 Task: Search one way flight ticket for 3 adults, 3 children in business from Alpena: Alpena County Regional Airport to Rockford: Chicago Rockford International Airport(was Northwest Chicagoland Regional Airport At Rockford) on 5-1-2023. Choice of flights is Westjet. Number of bags: 1 carry on bag and 3 checked bags. Price is upto 89000. Outbound departure time preference is 21:45.
Action: Mouse moved to (250, 343)
Screenshot: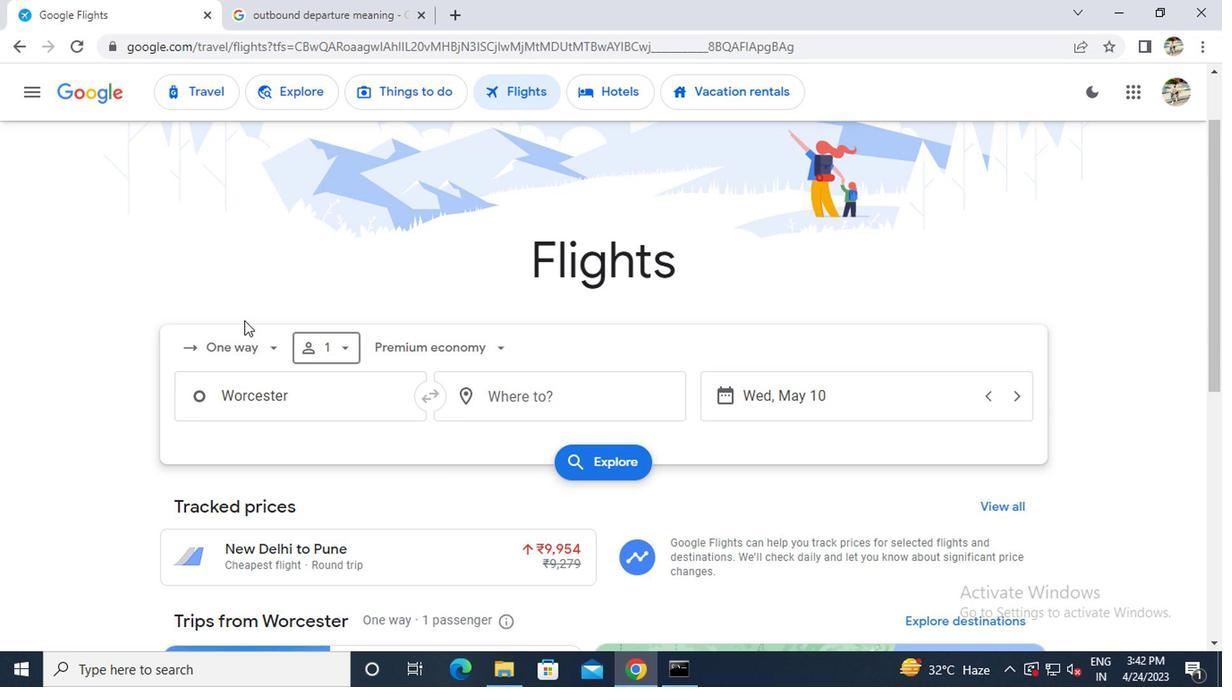 
Action: Mouse pressed left at (250, 343)
Screenshot: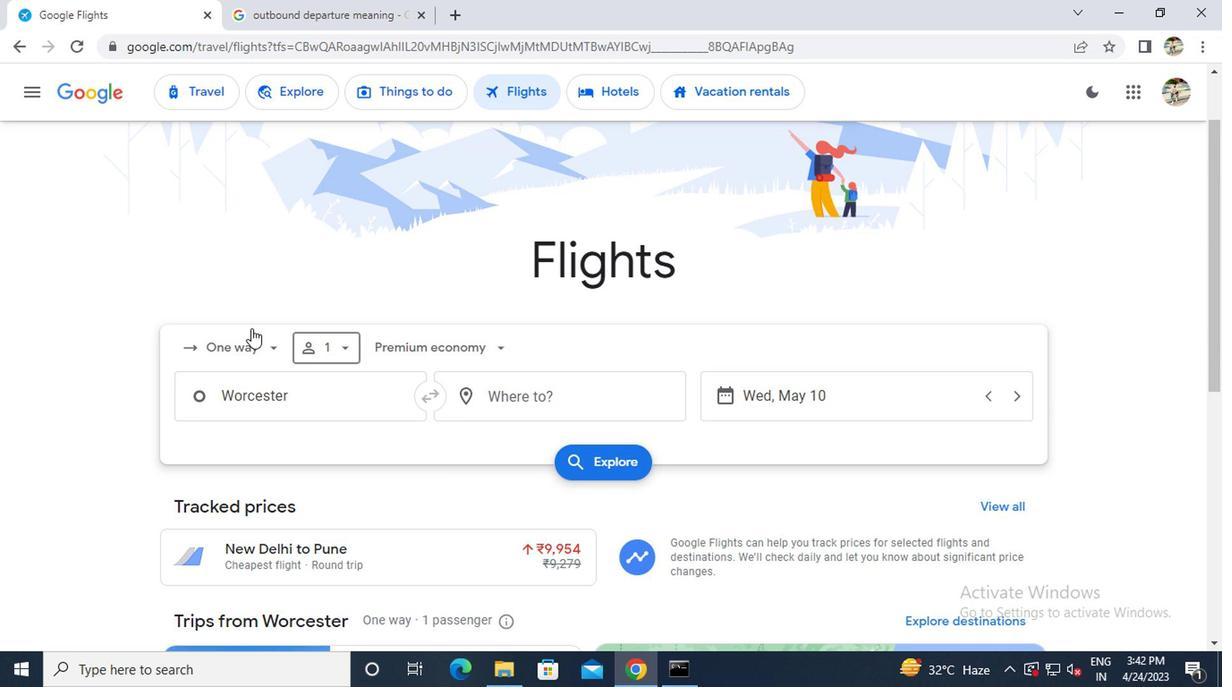 
Action: Mouse moved to (252, 432)
Screenshot: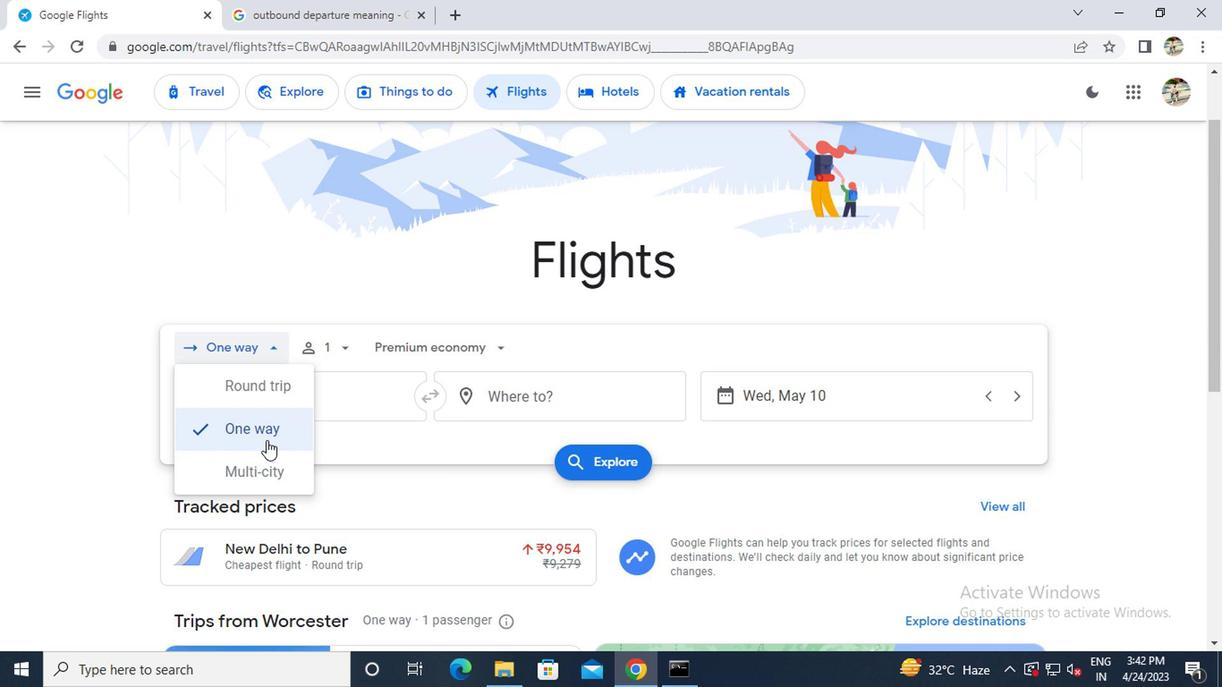 
Action: Mouse pressed left at (252, 432)
Screenshot: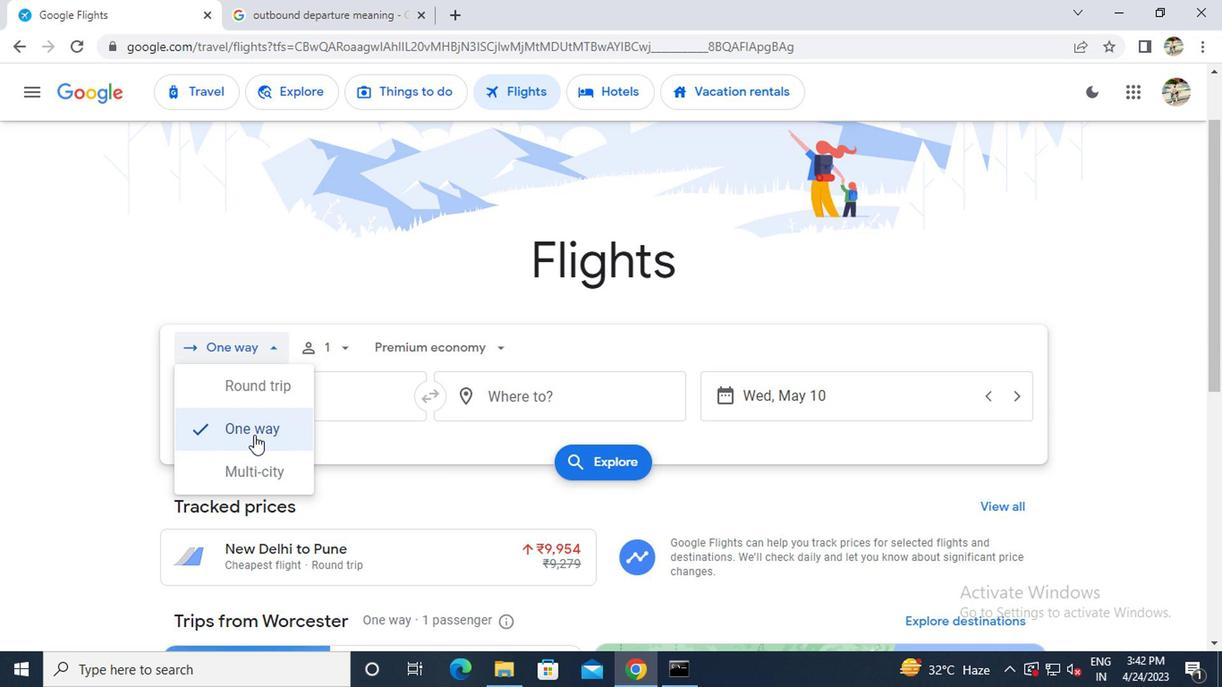 
Action: Mouse moved to (327, 358)
Screenshot: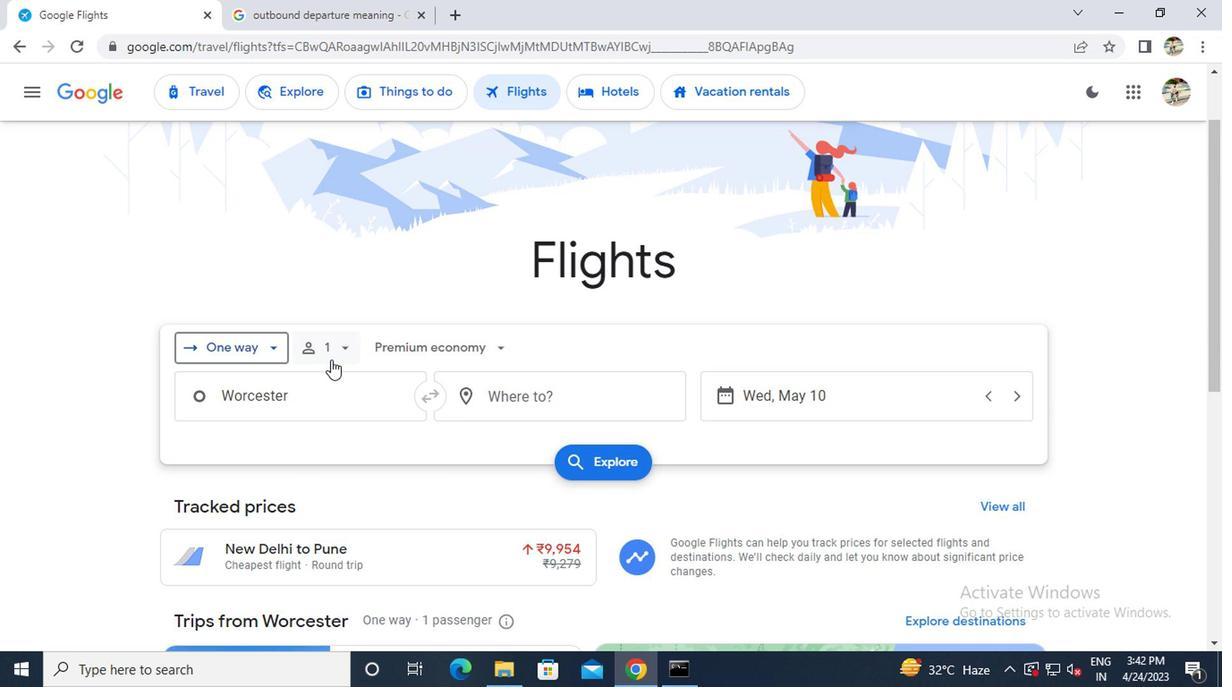 
Action: Mouse pressed left at (327, 358)
Screenshot: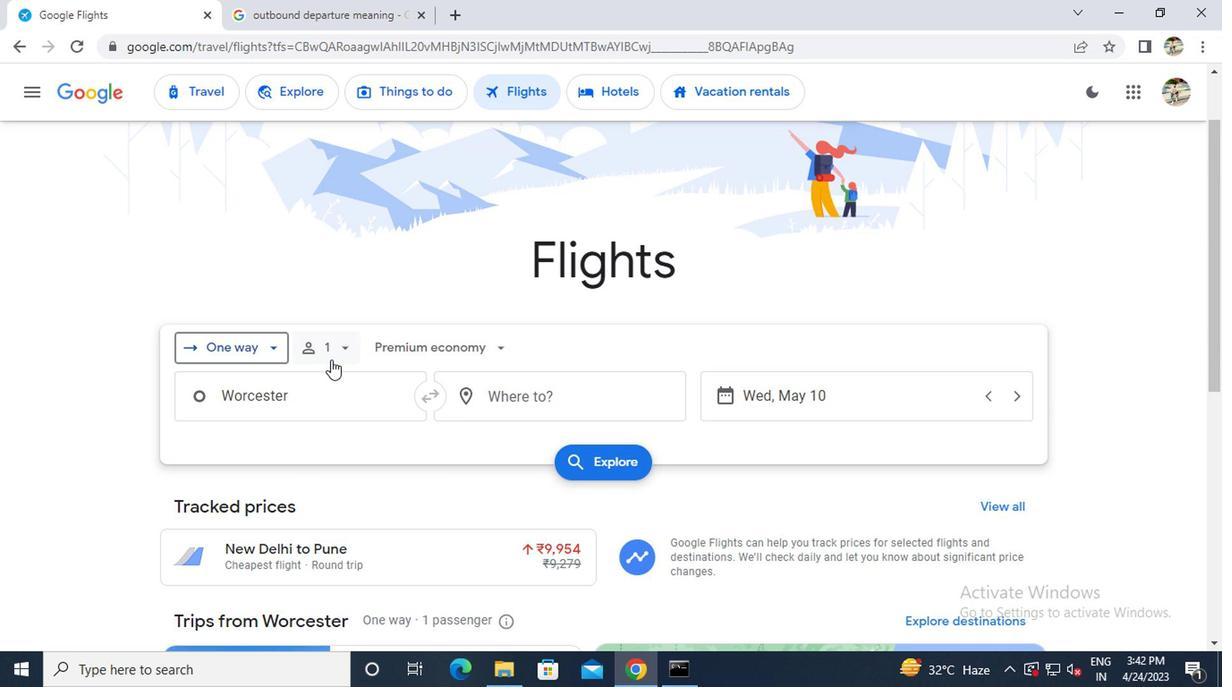 
Action: Mouse moved to (478, 395)
Screenshot: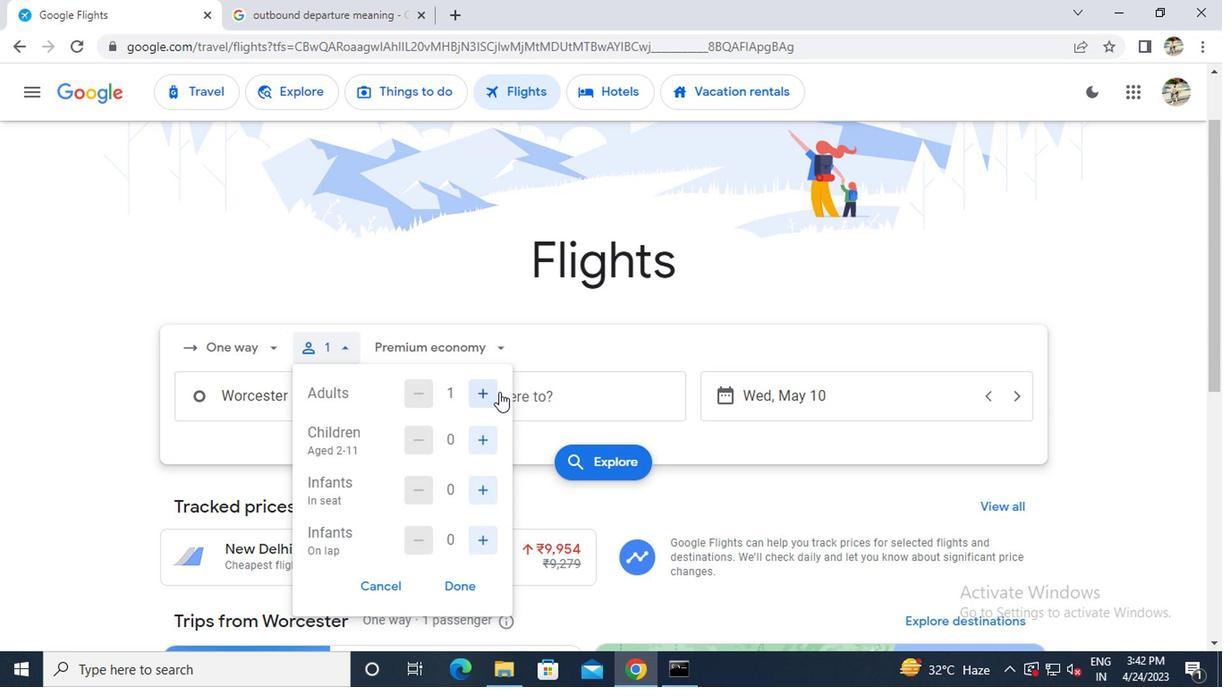 
Action: Mouse pressed left at (478, 395)
Screenshot: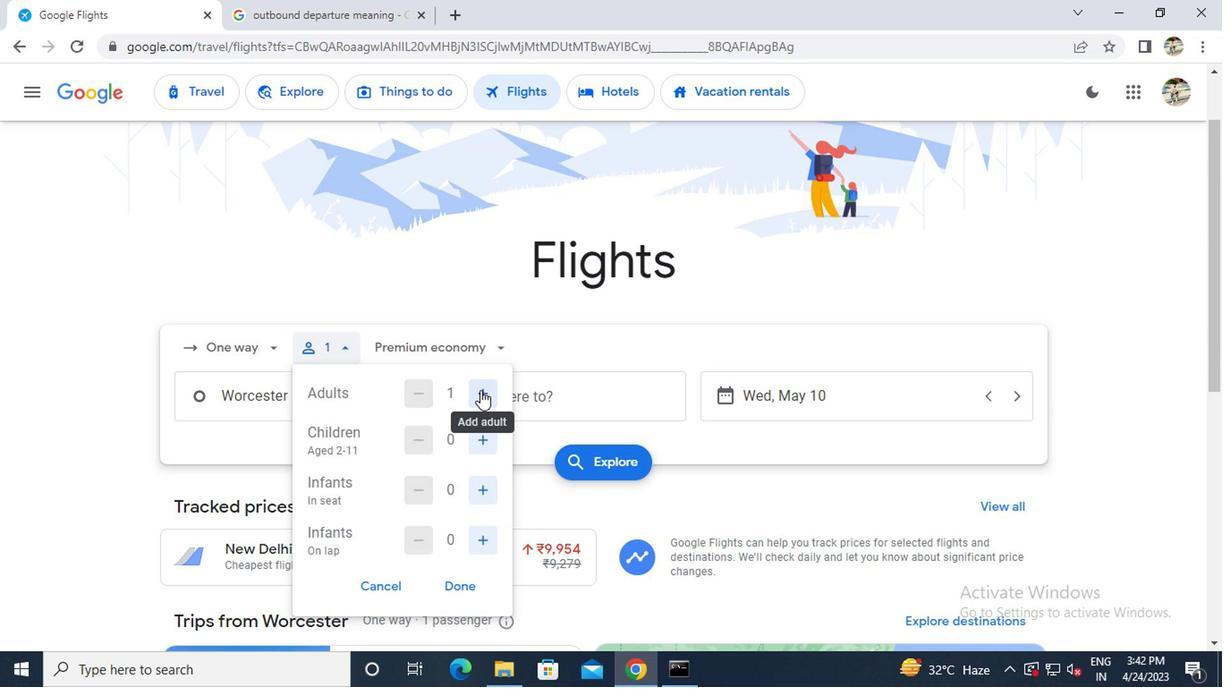 
Action: Mouse pressed left at (478, 395)
Screenshot: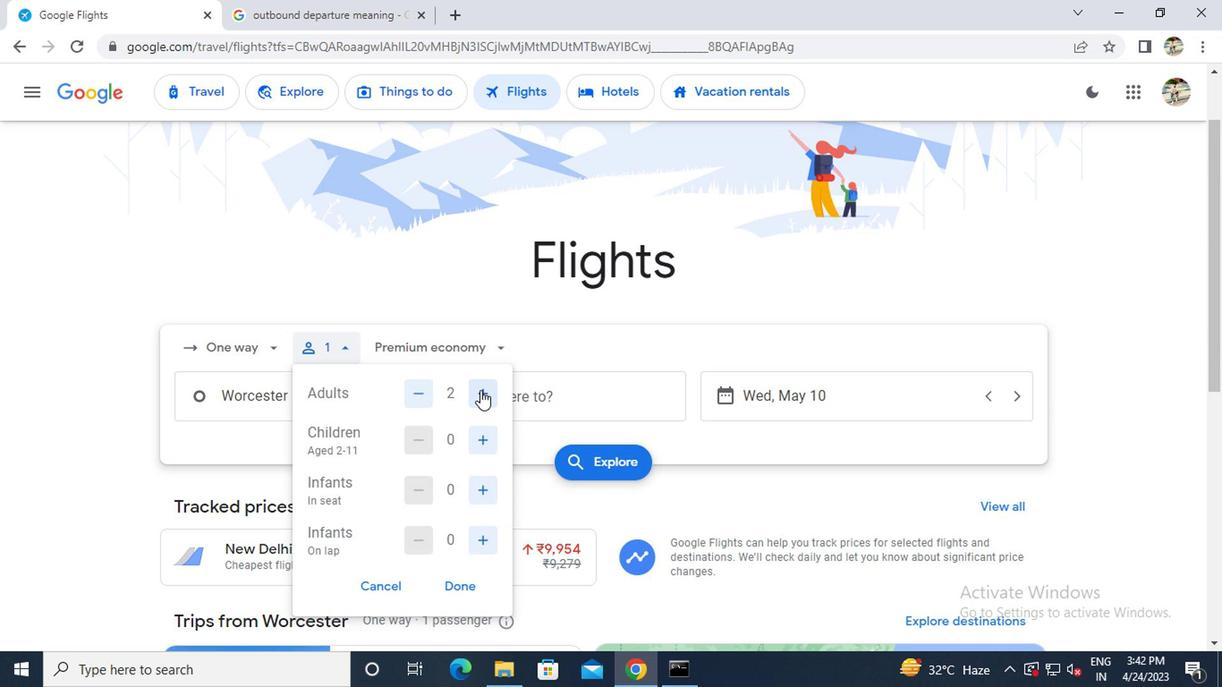 
Action: Mouse moved to (475, 445)
Screenshot: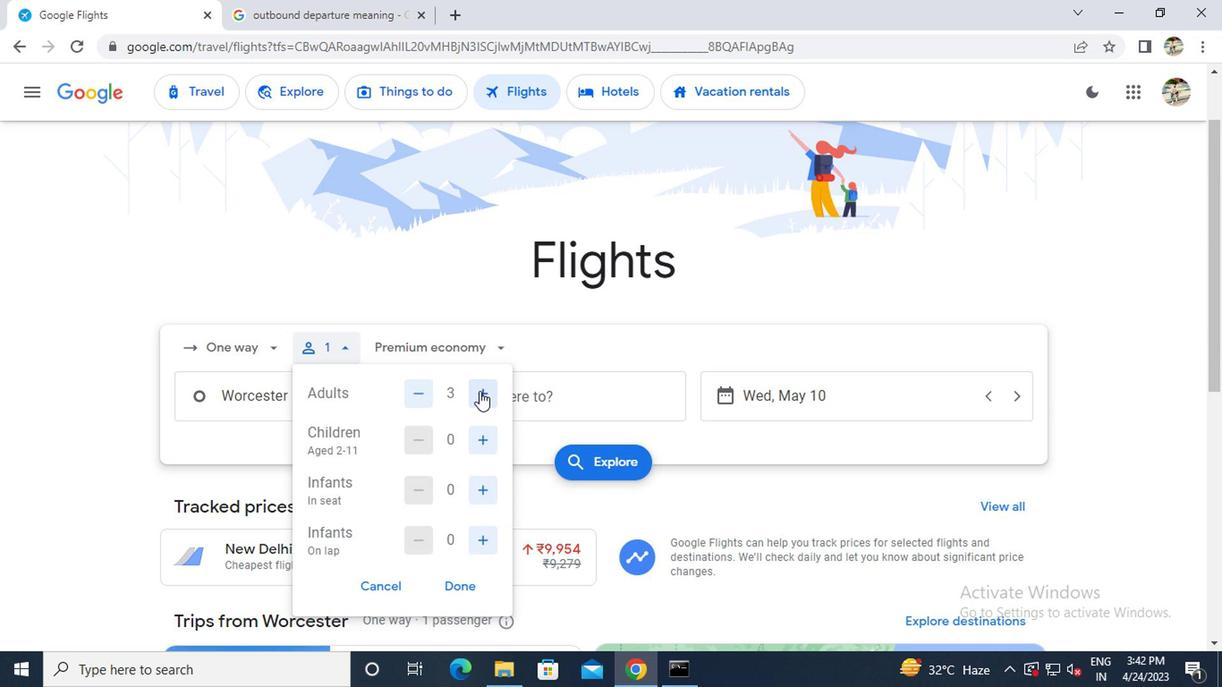 
Action: Mouse pressed left at (475, 445)
Screenshot: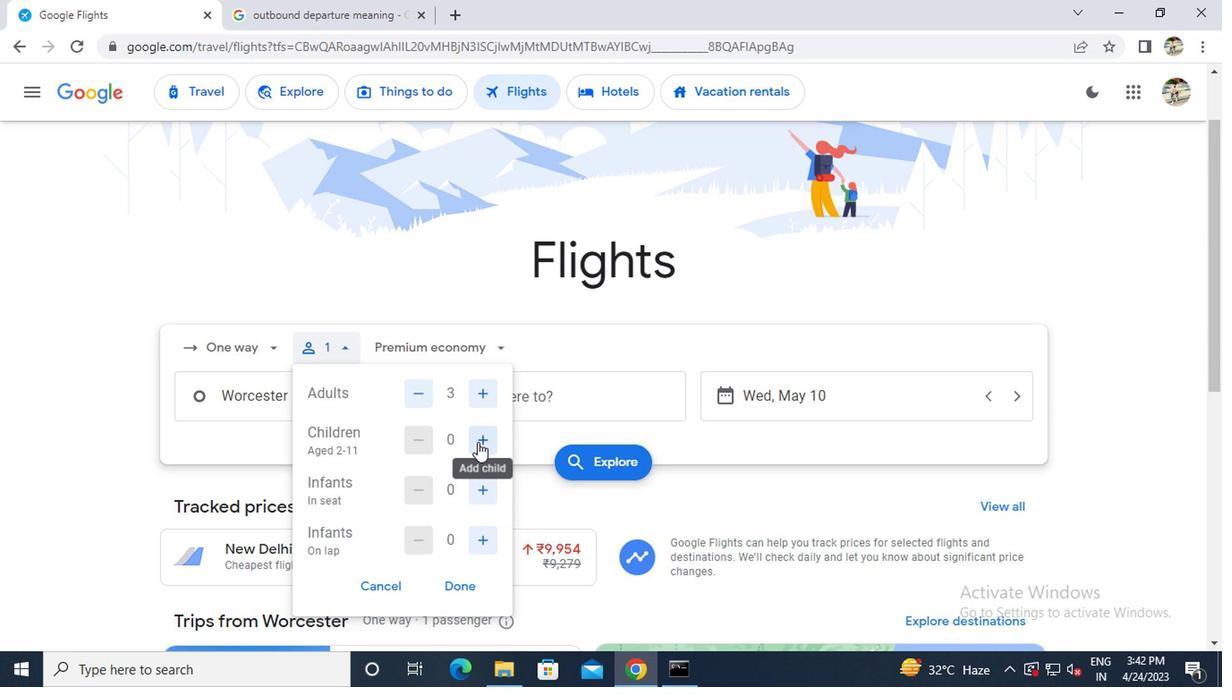 
Action: Mouse pressed left at (475, 445)
Screenshot: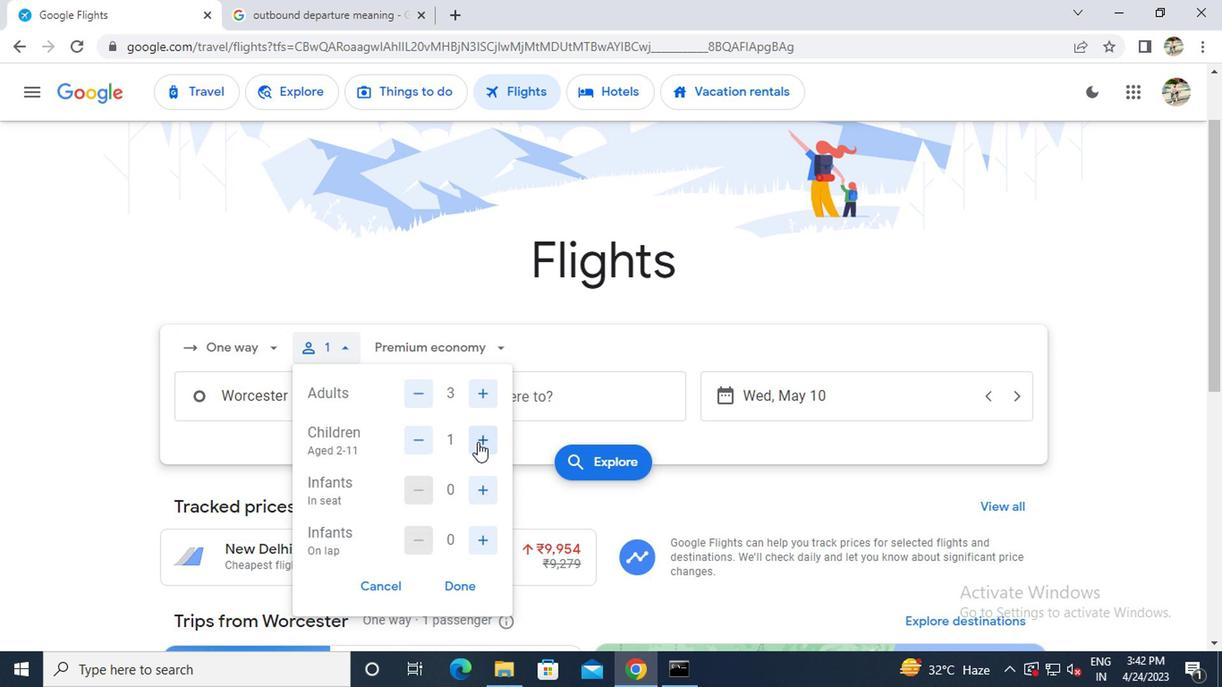 
Action: Mouse pressed left at (475, 445)
Screenshot: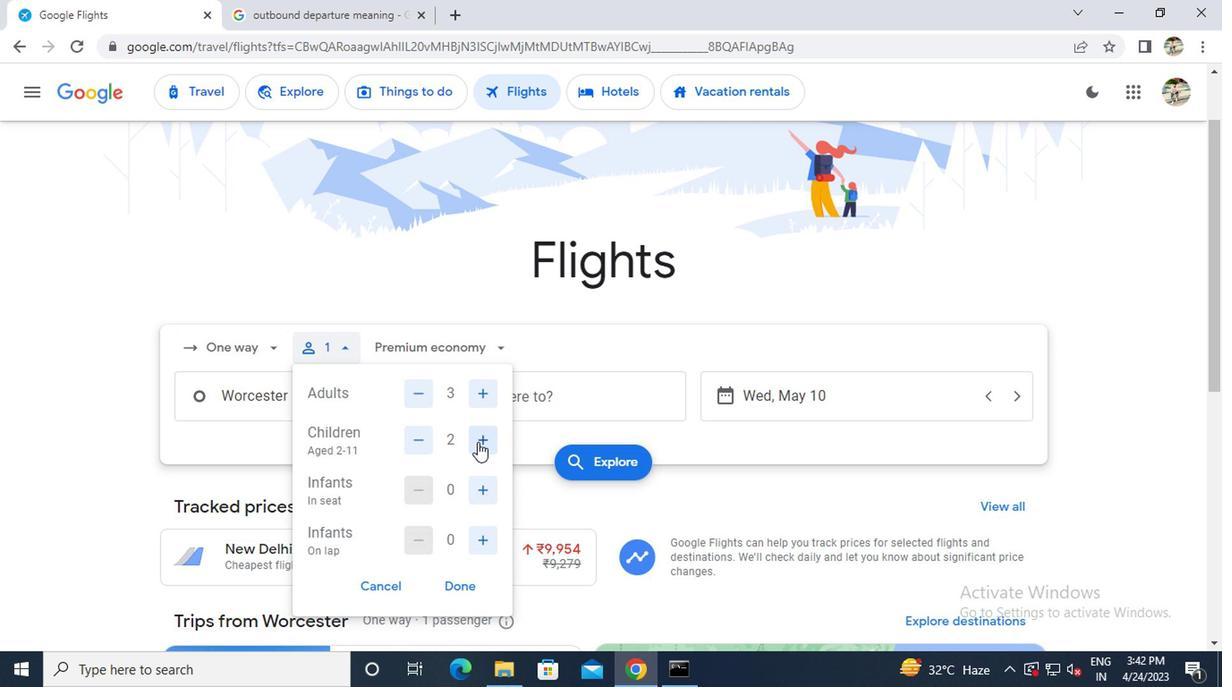 
Action: Mouse moved to (449, 595)
Screenshot: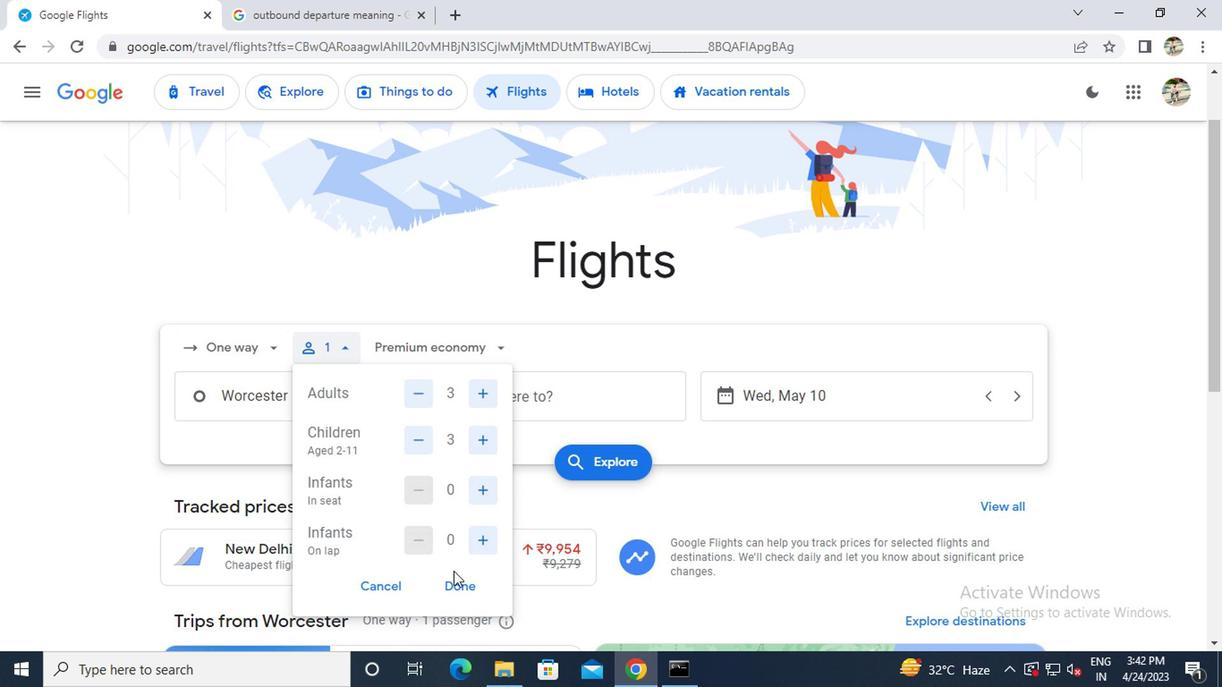 
Action: Mouse pressed left at (449, 595)
Screenshot: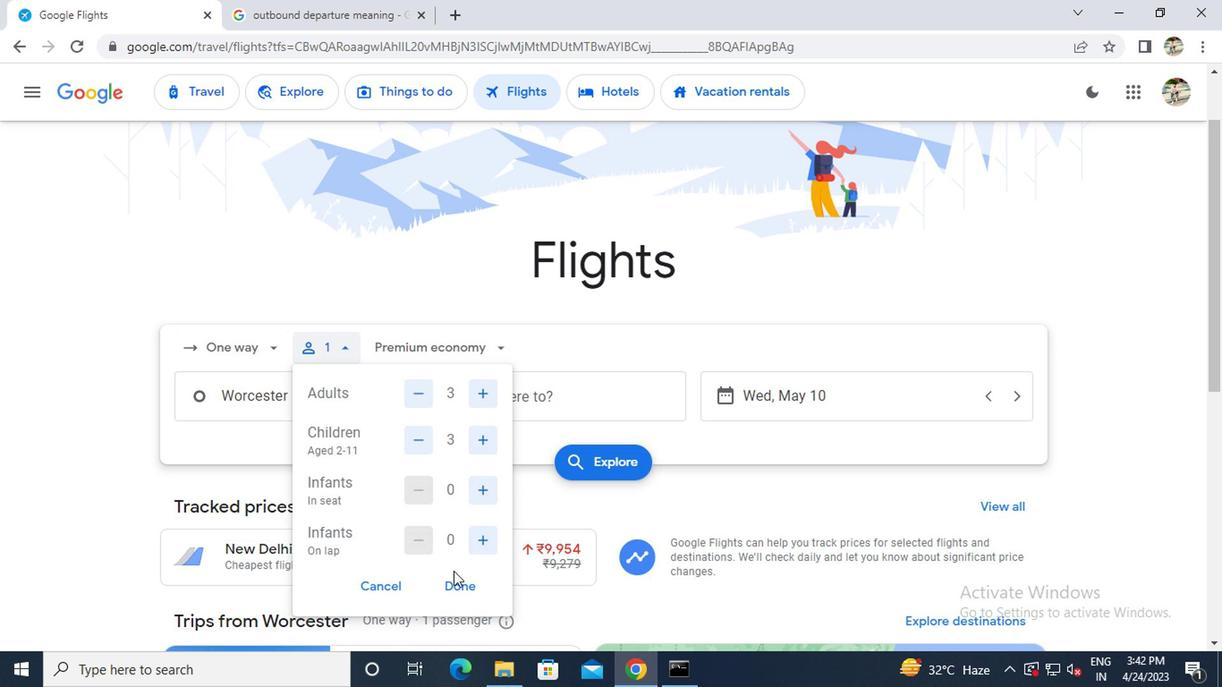 
Action: Mouse moved to (411, 340)
Screenshot: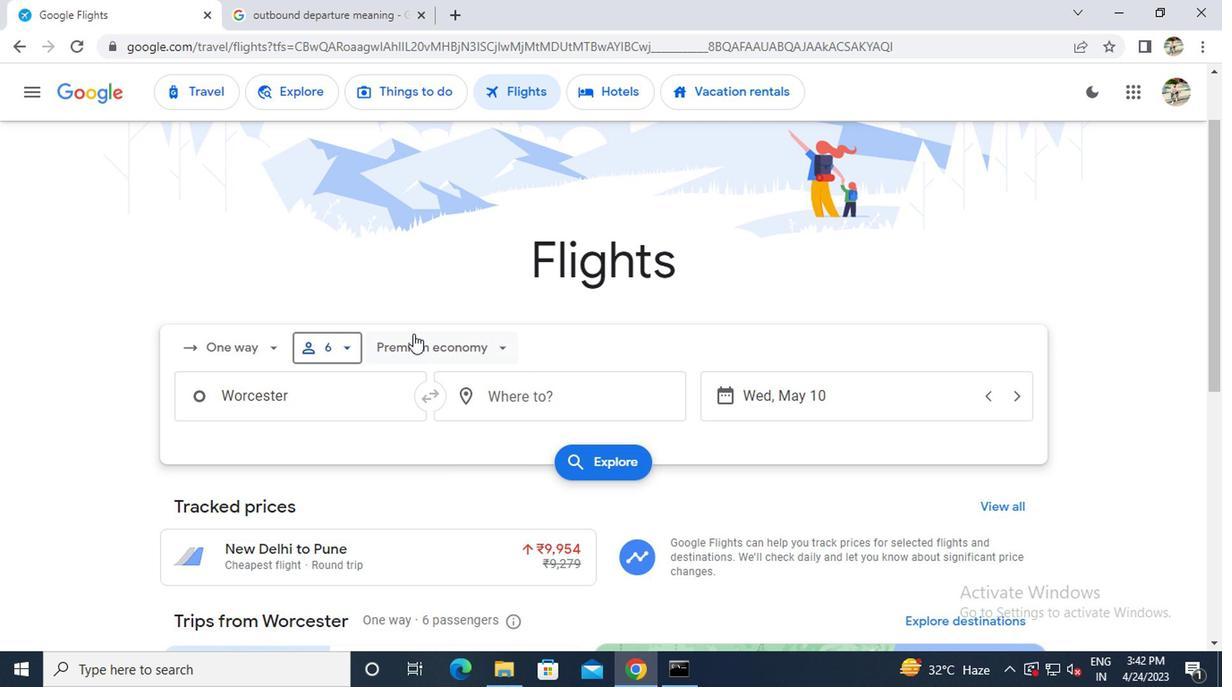 
Action: Mouse pressed left at (411, 340)
Screenshot: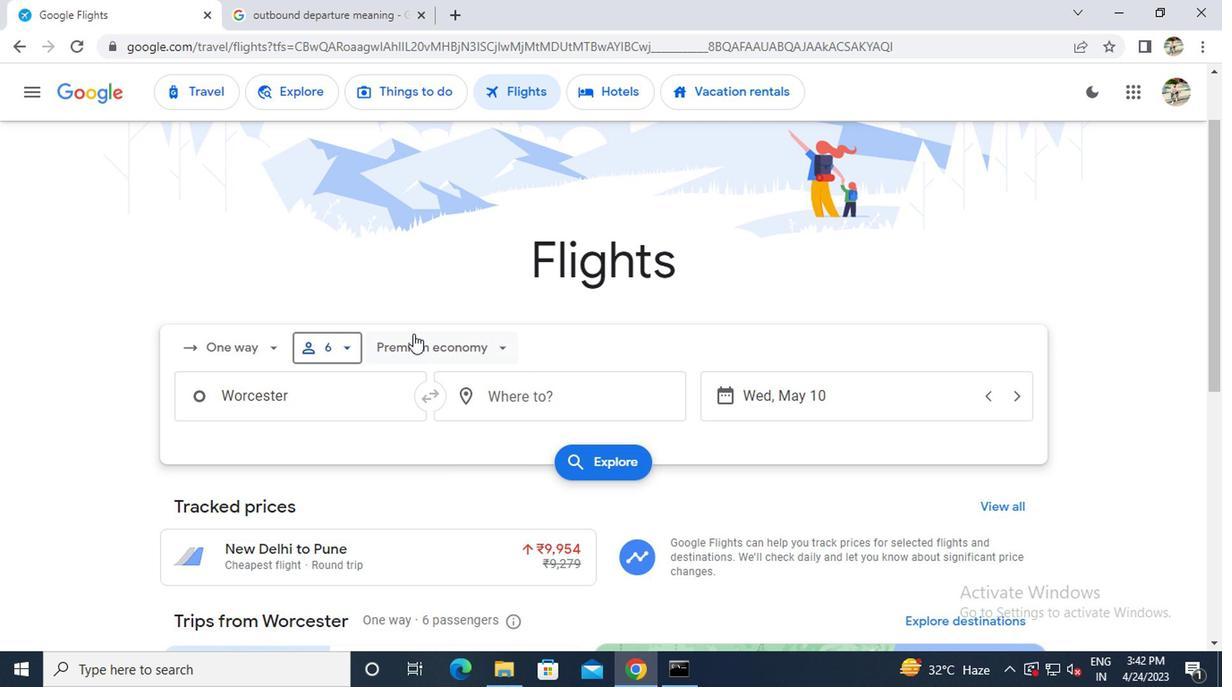 
Action: Mouse moved to (428, 477)
Screenshot: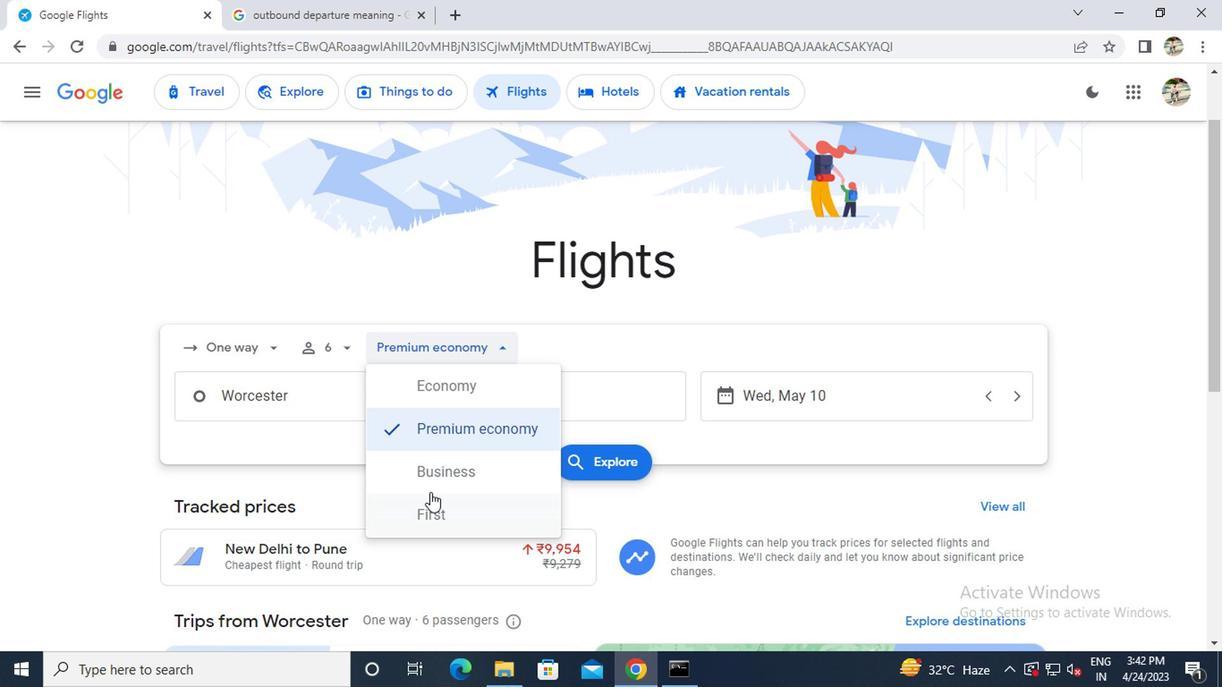 
Action: Mouse pressed left at (428, 477)
Screenshot: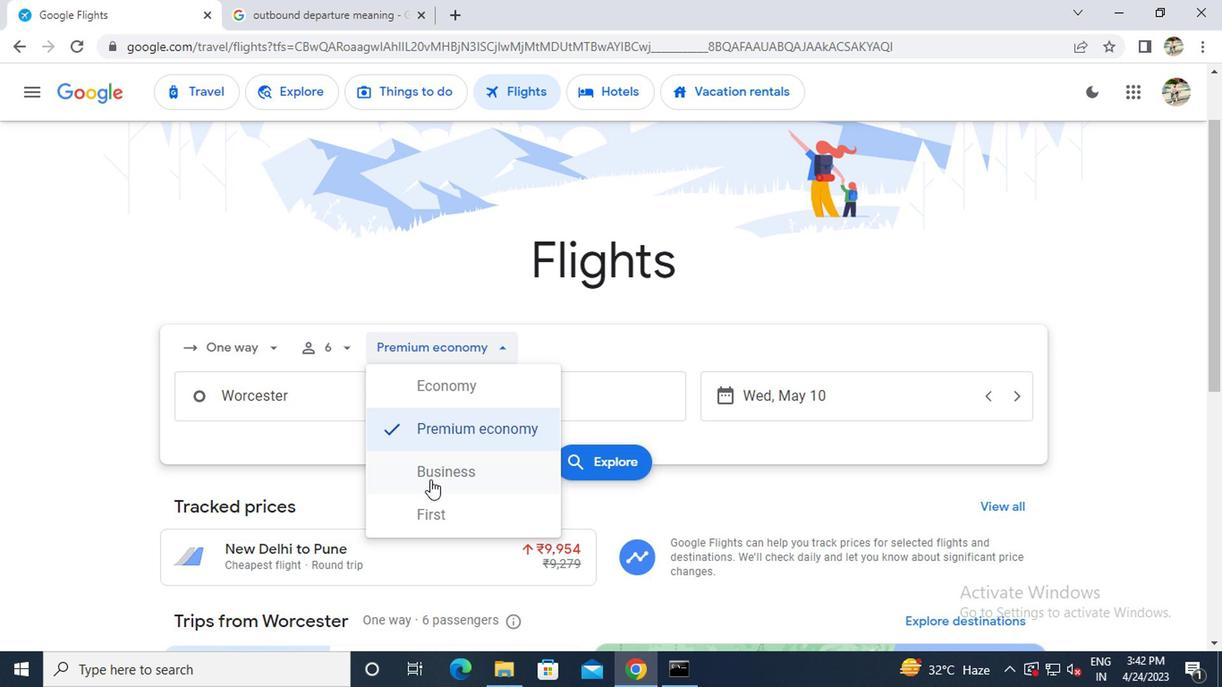 
Action: Mouse moved to (307, 403)
Screenshot: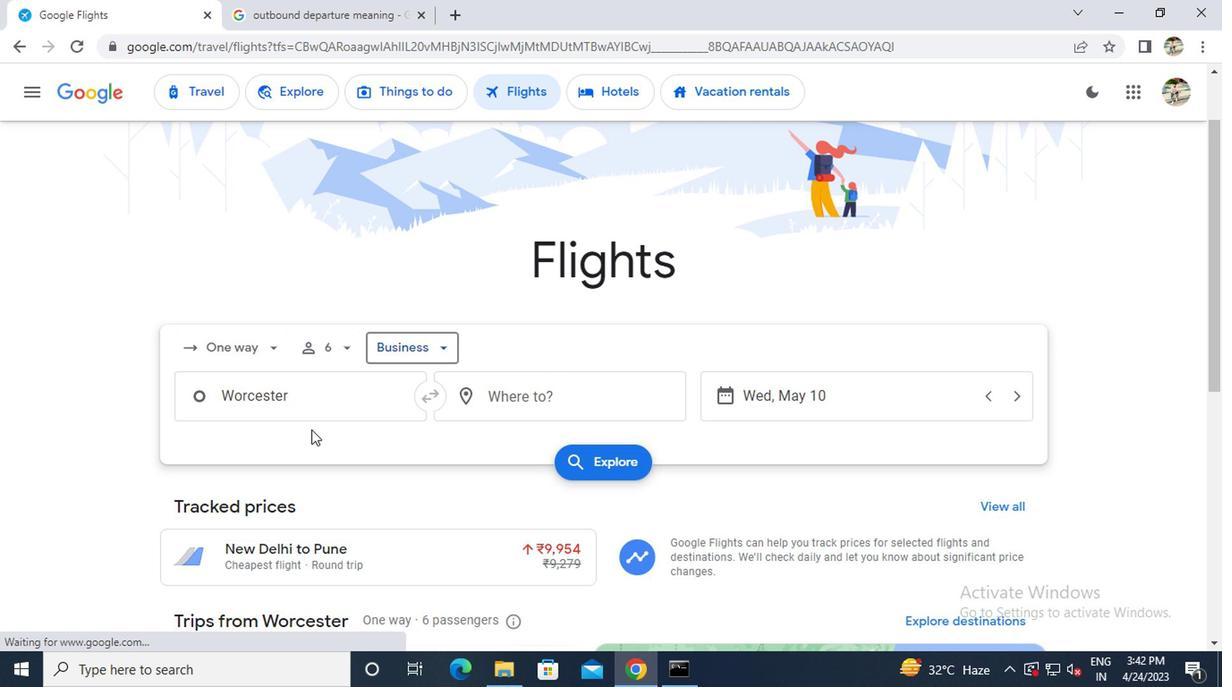 
Action: Mouse pressed left at (307, 403)
Screenshot: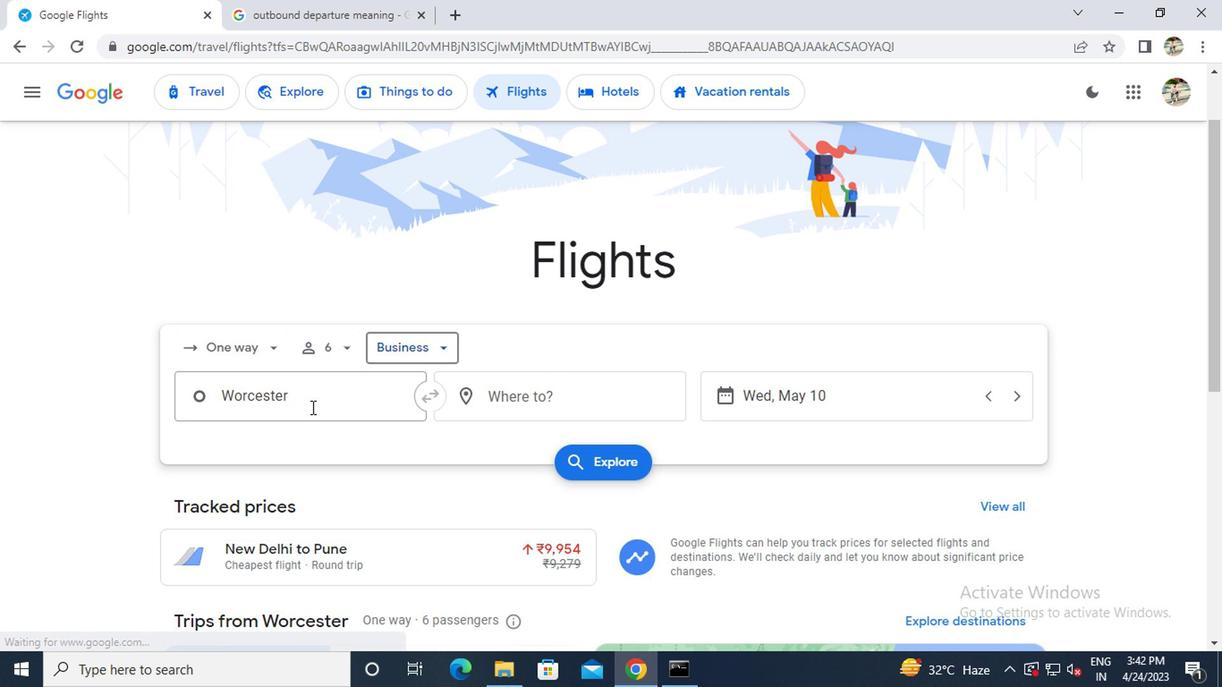 
Action: Key pressed <Key.caps_lock>a<Key.caps_lock>lpr<Key.backspace>ena
Screenshot: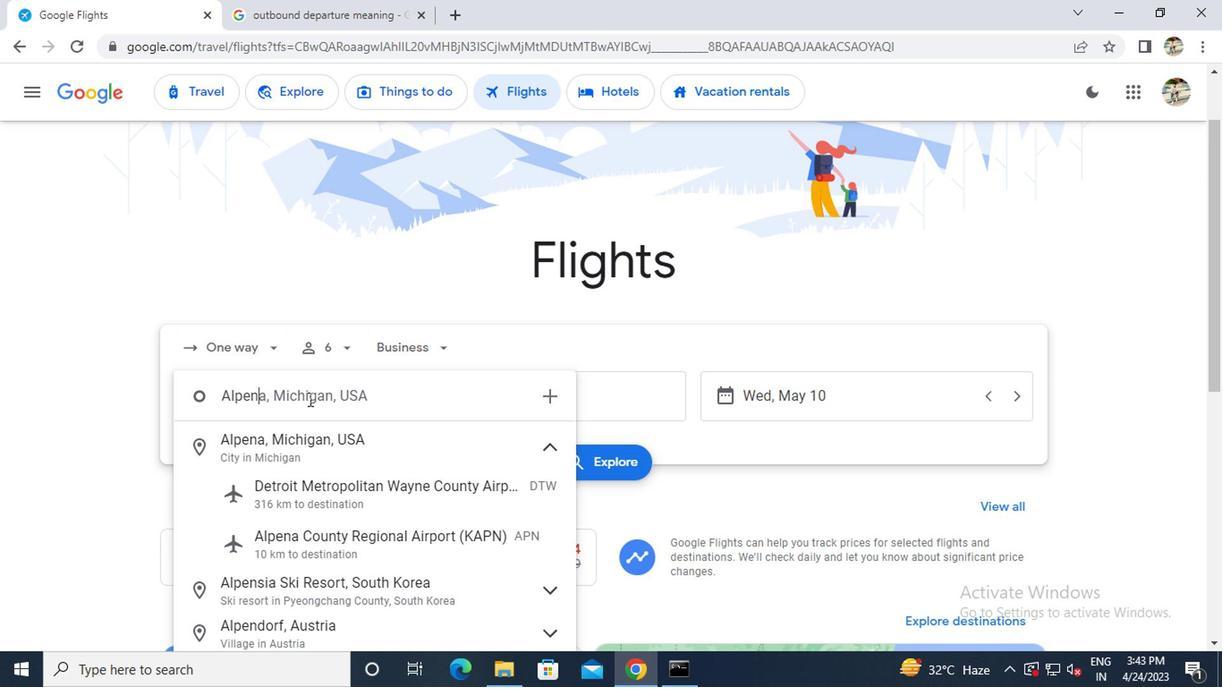 
Action: Mouse moved to (320, 532)
Screenshot: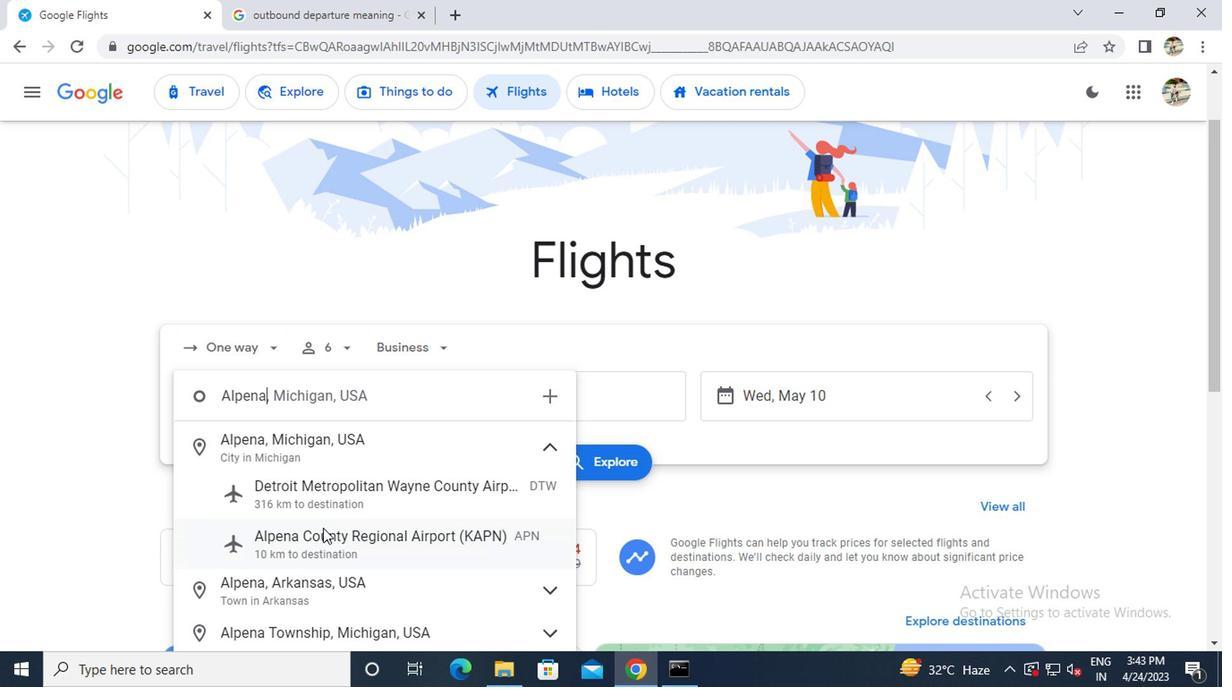 
Action: Mouse pressed left at (320, 532)
Screenshot: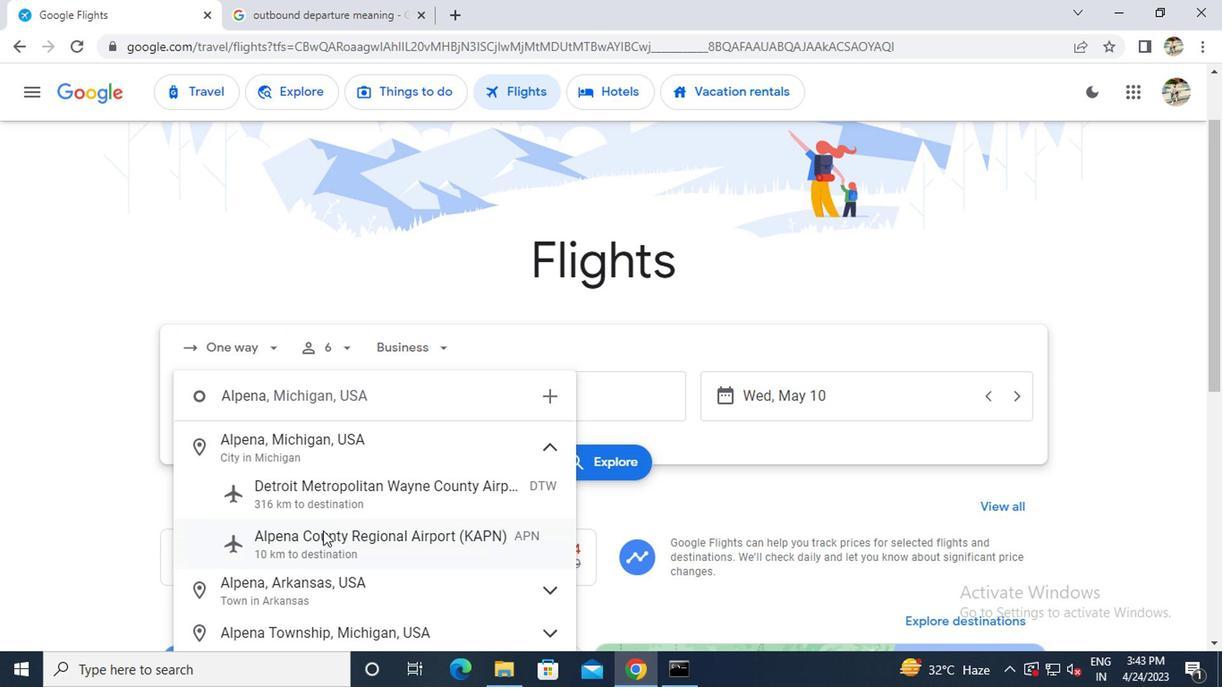 
Action: Mouse moved to (561, 389)
Screenshot: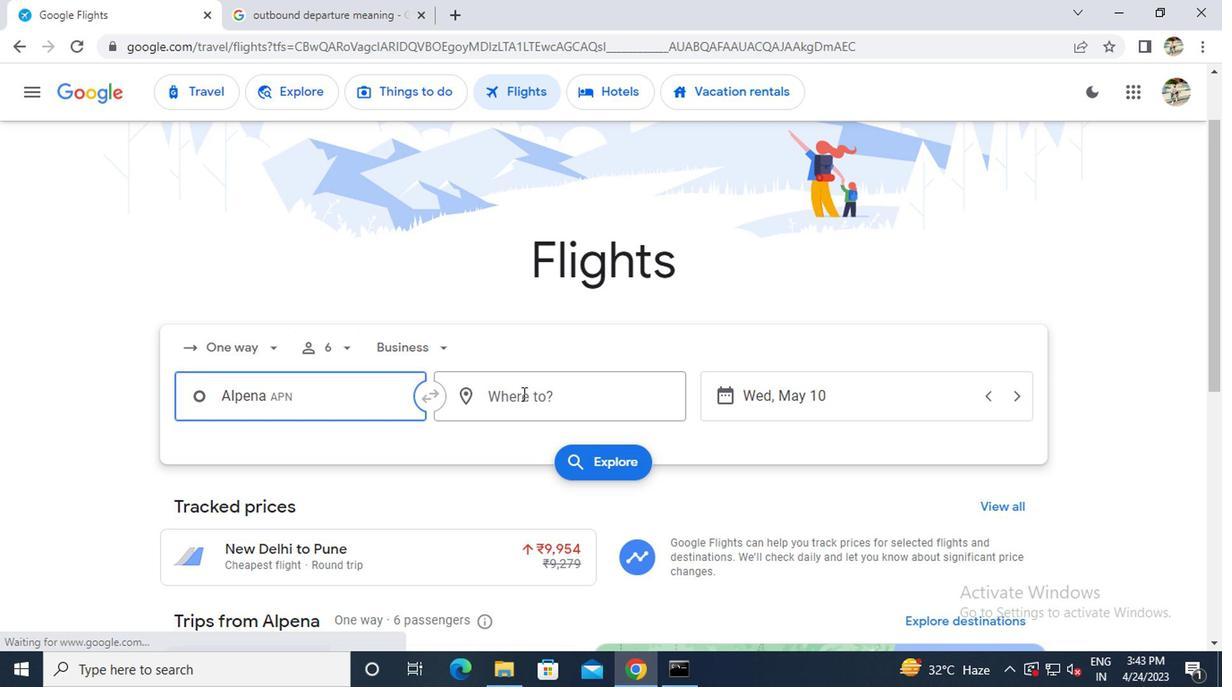 
Action: Mouse pressed left at (561, 389)
Screenshot: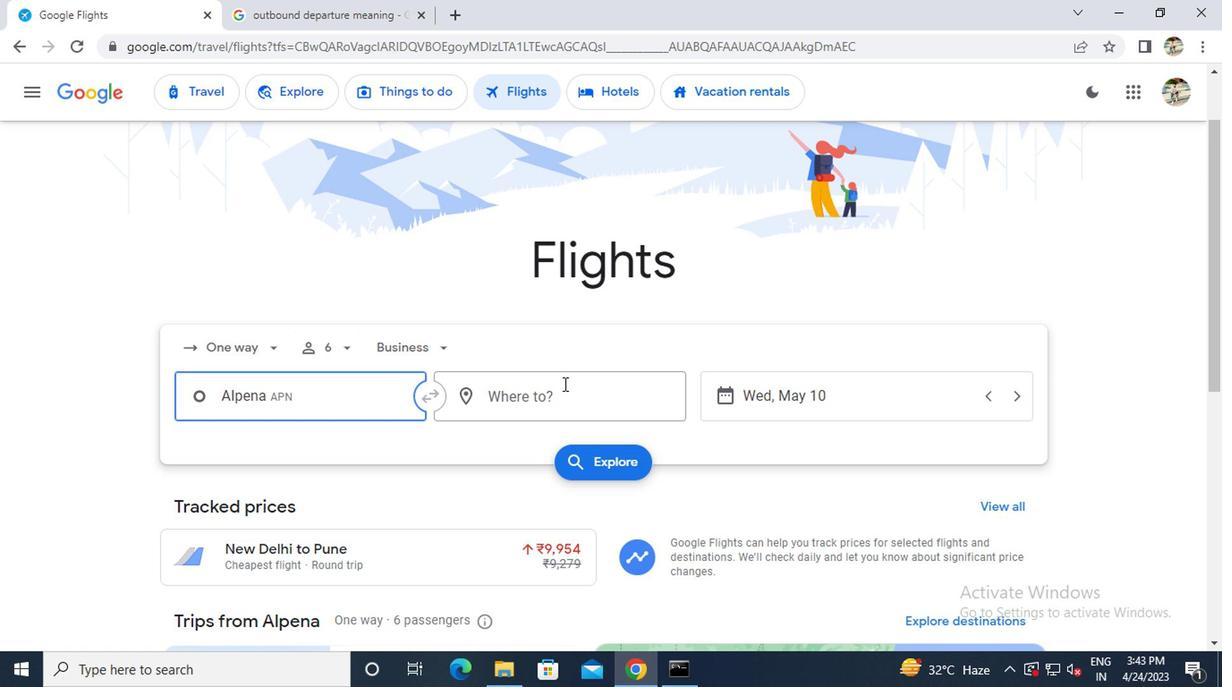 
Action: Key pressed <Key.caps_lock>r
Screenshot: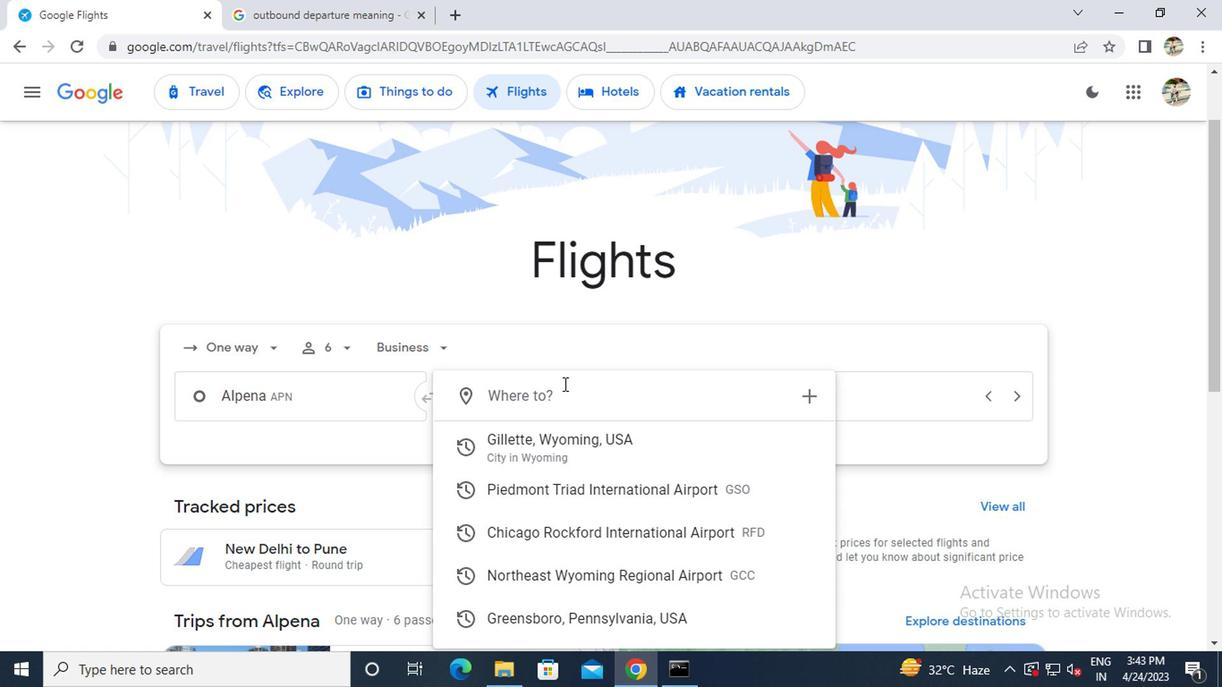 
Action: Mouse moved to (561, 388)
Screenshot: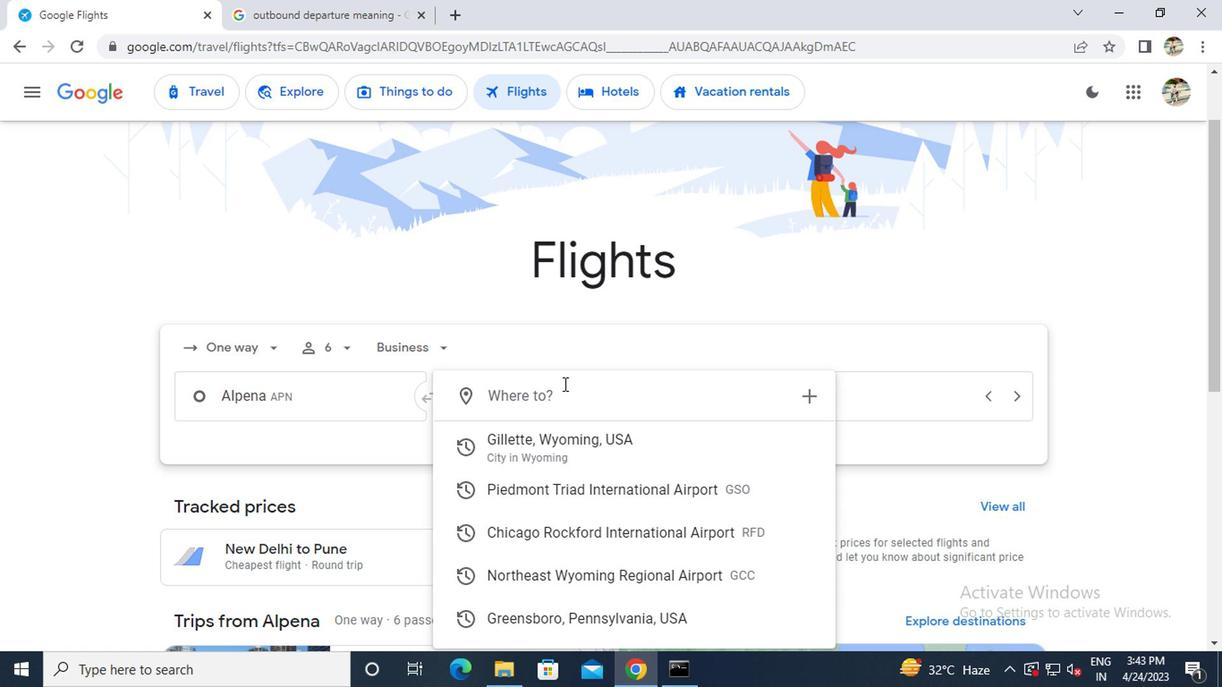 
Action: Key pressed <Key.caps_lock>ockf
Screenshot: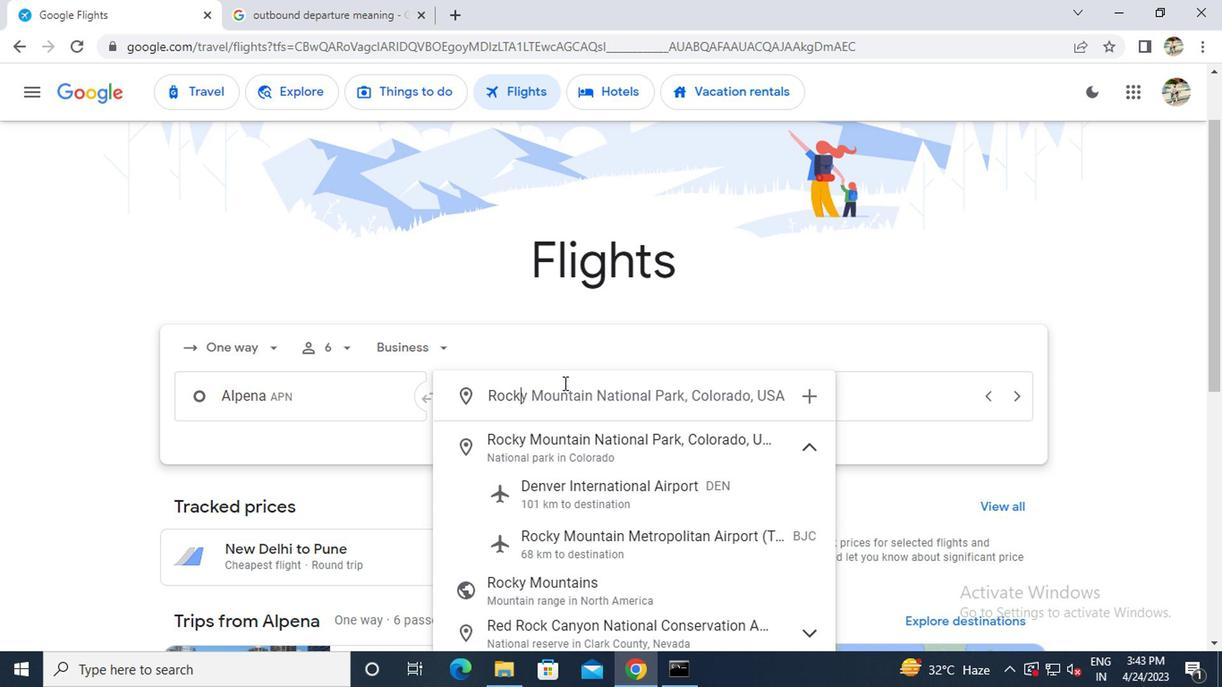 
Action: Mouse moved to (573, 535)
Screenshot: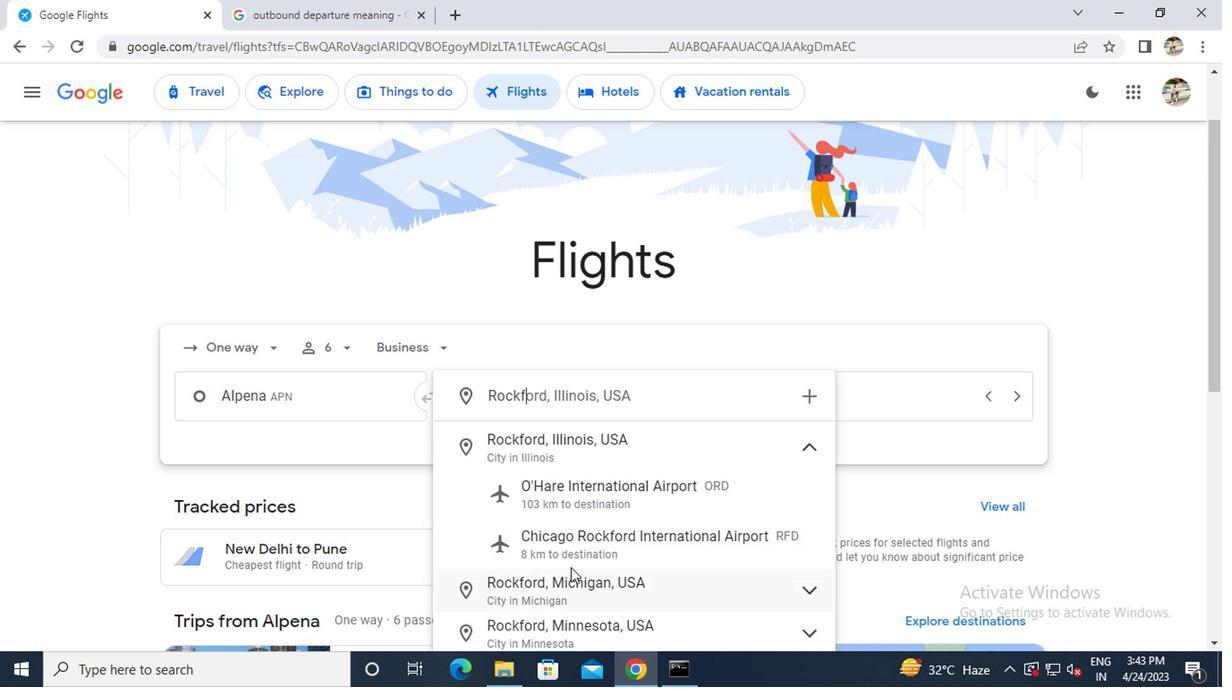 
Action: Mouse pressed left at (573, 535)
Screenshot: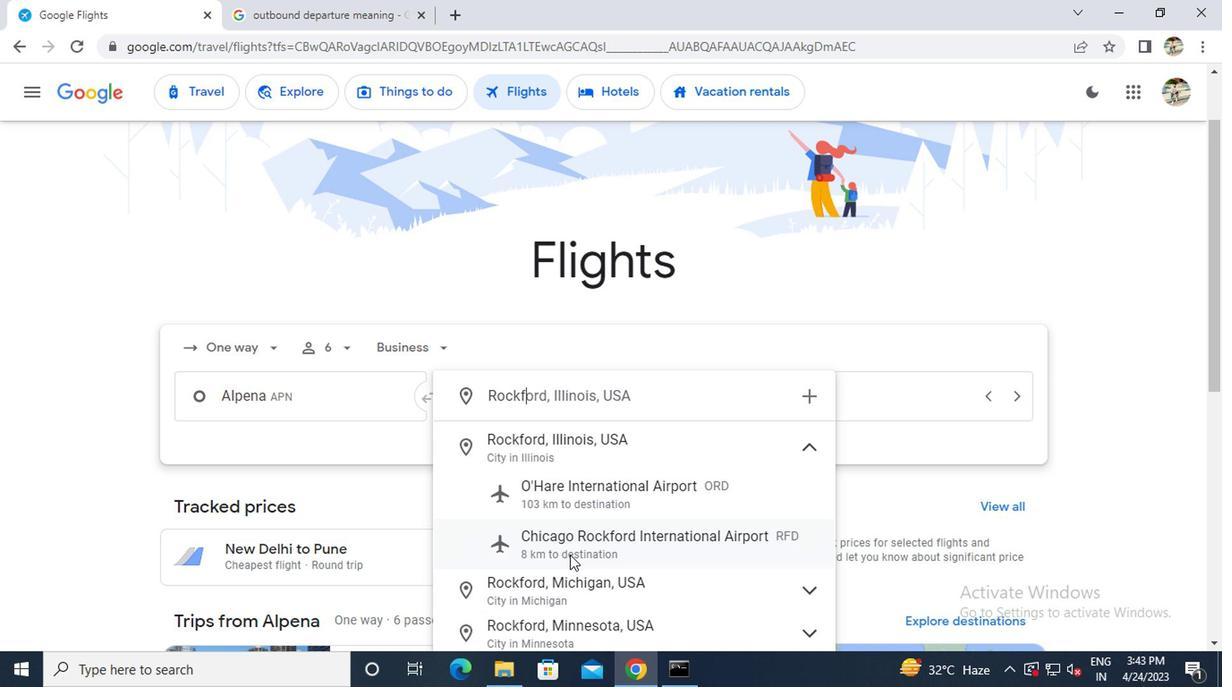
Action: Mouse moved to (828, 403)
Screenshot: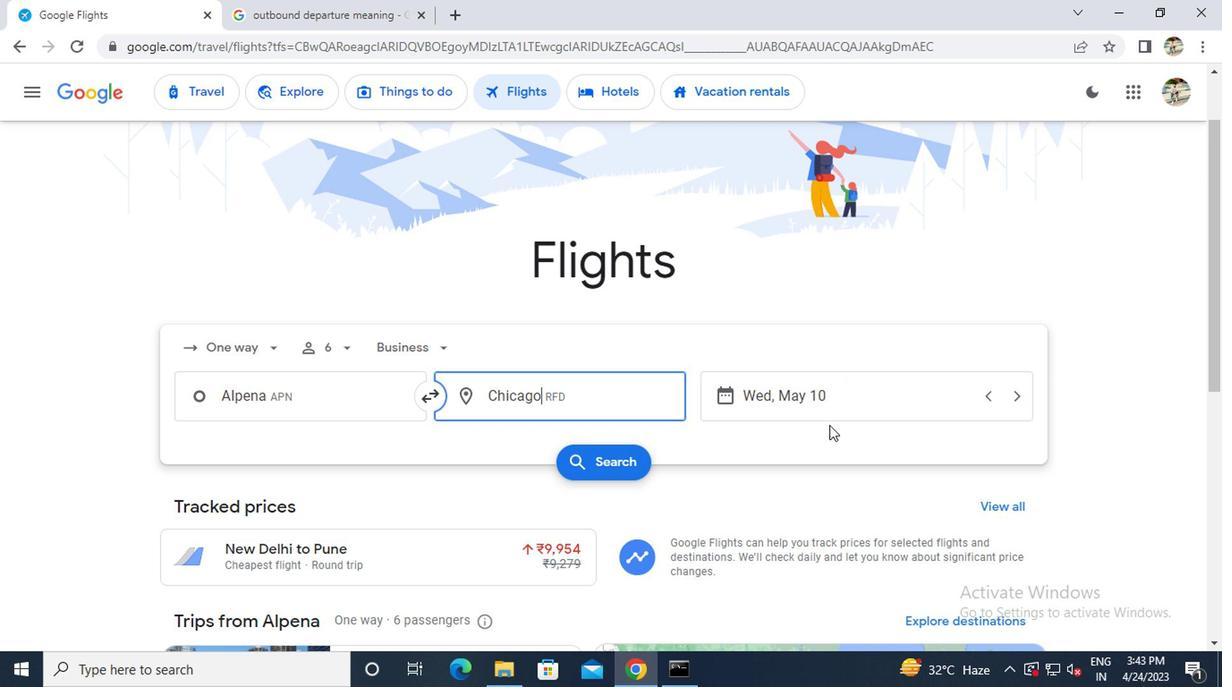 
Action: Mouse pressed left at (828, 403)
Screenshot: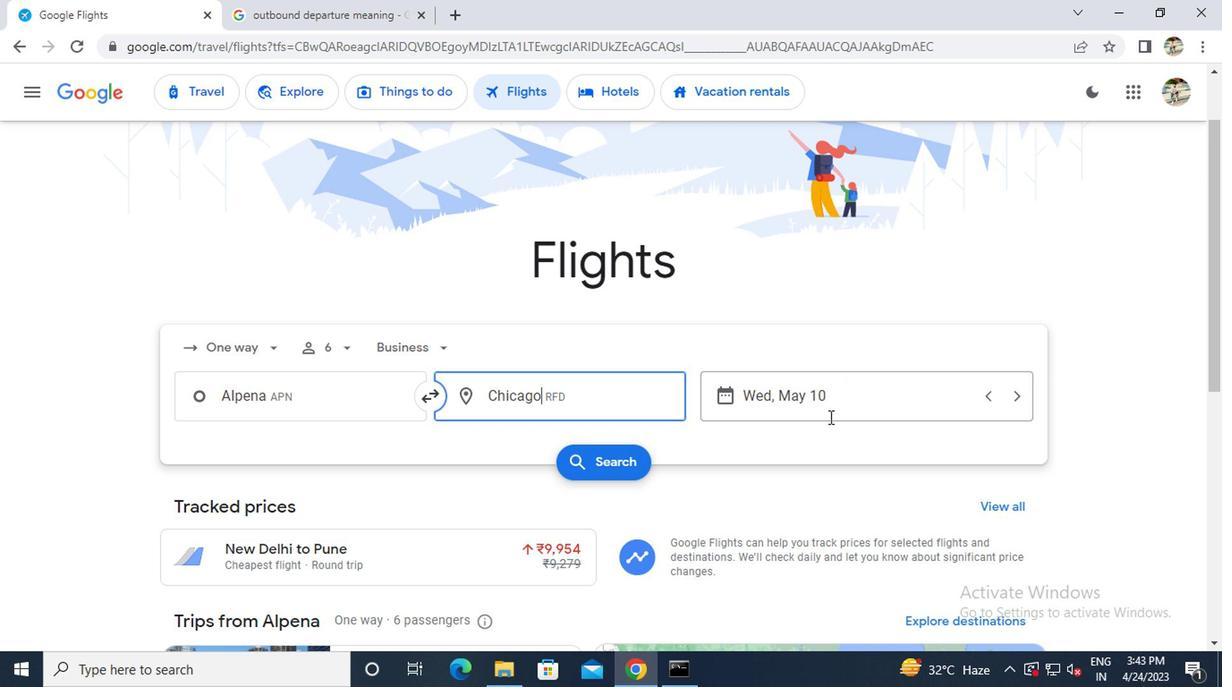 
Action: Mouse moved to (770, 326)
Screenshot: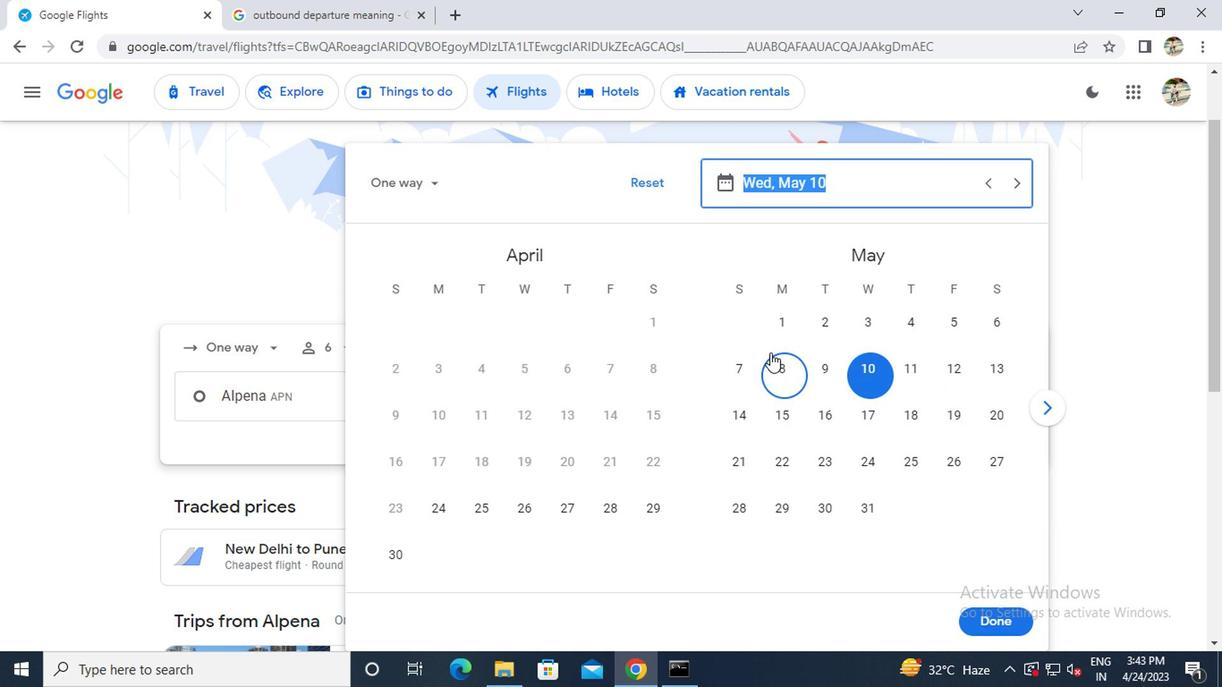 
Action: Mouse pressed left at (770, 326)
Screenshot: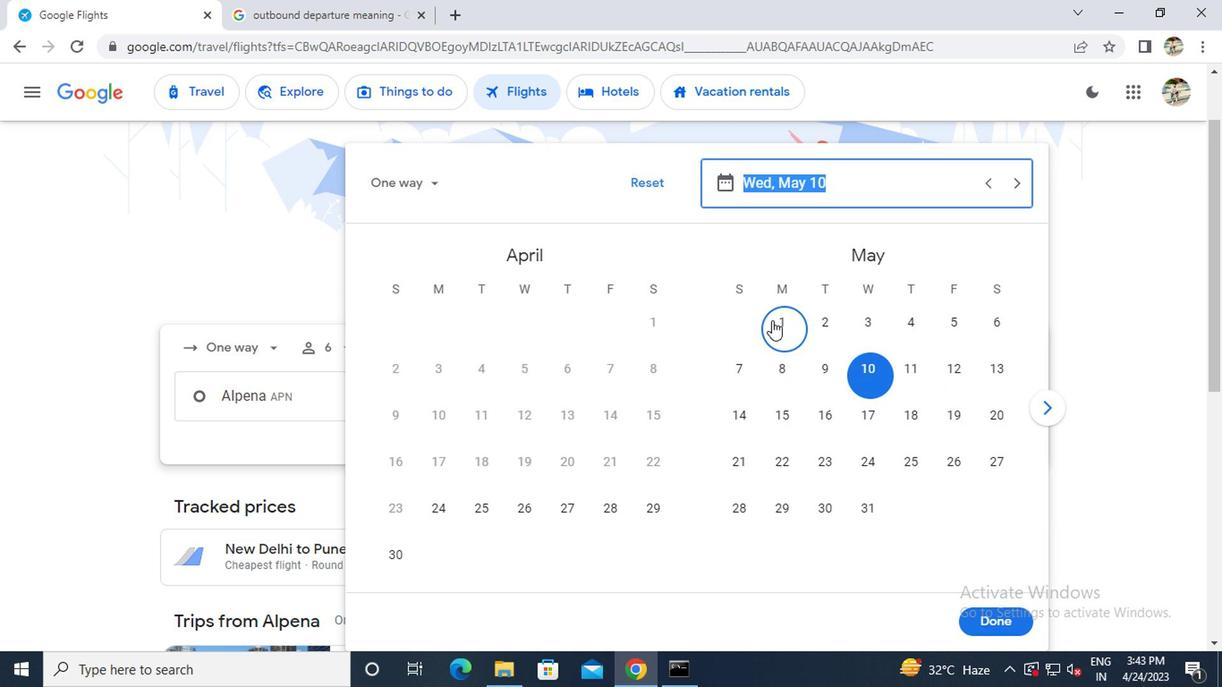 
Action: Mouse moved to (989, 614)
Screenshot: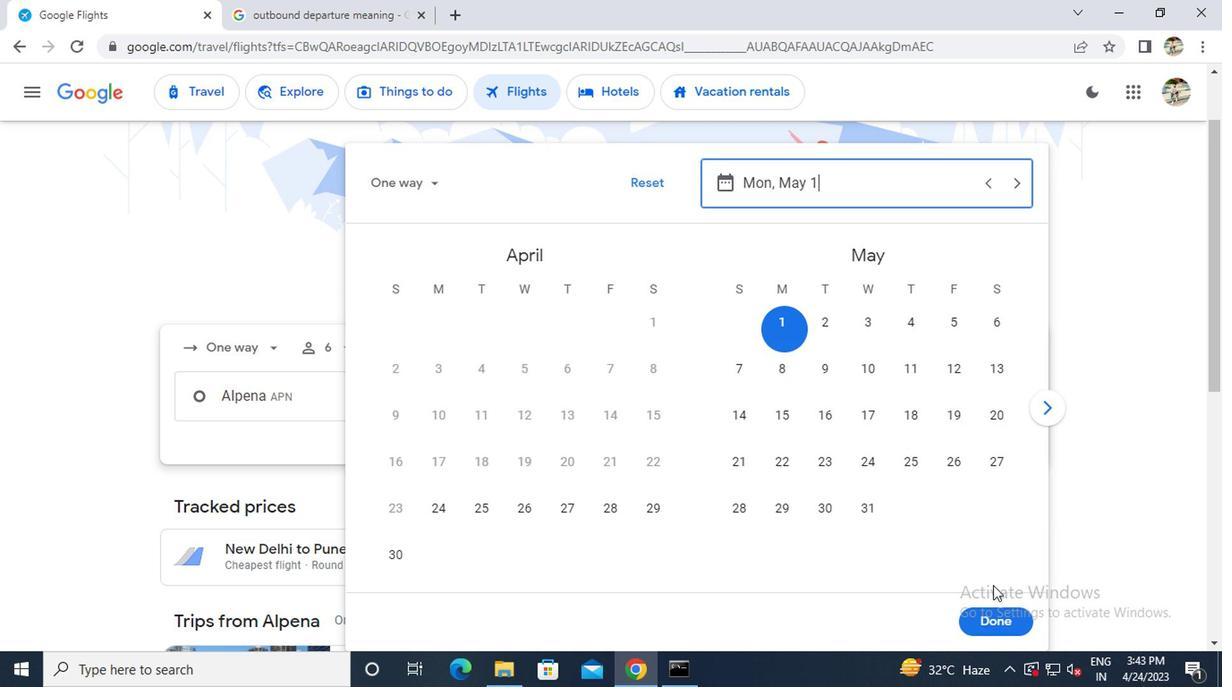 
Action: Mouse pressed left at (989, 614)
Screenshot: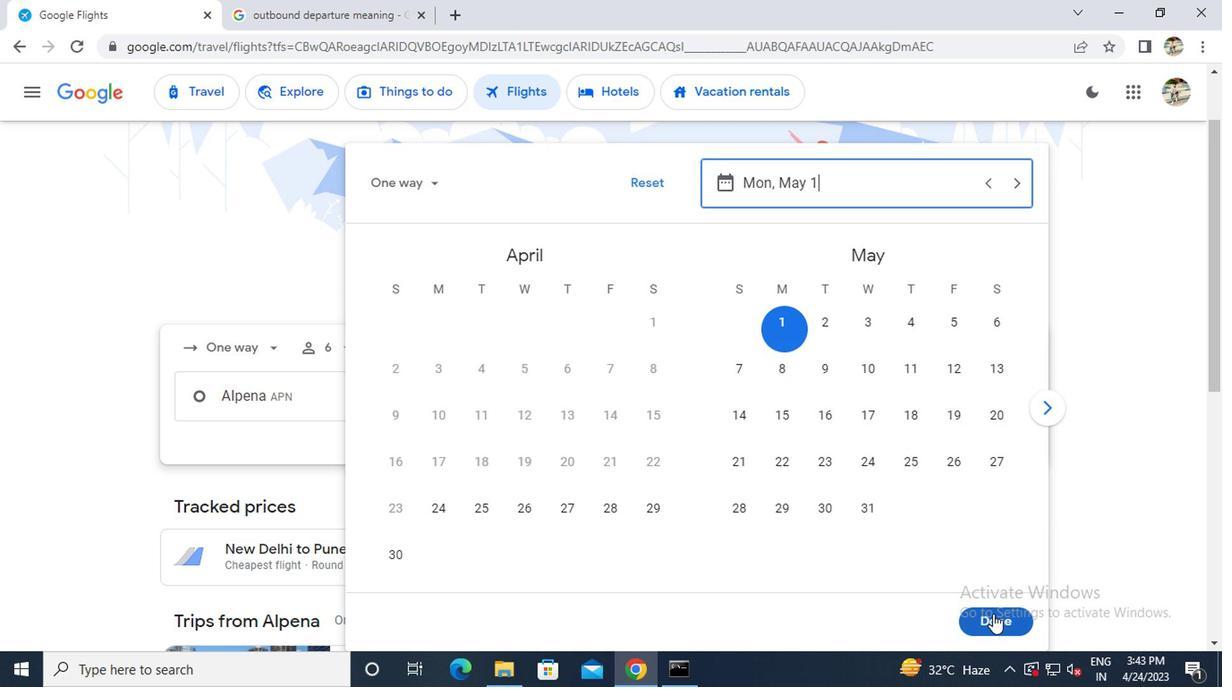 
Action: Mouse moved to (584, 456)
Screenshot: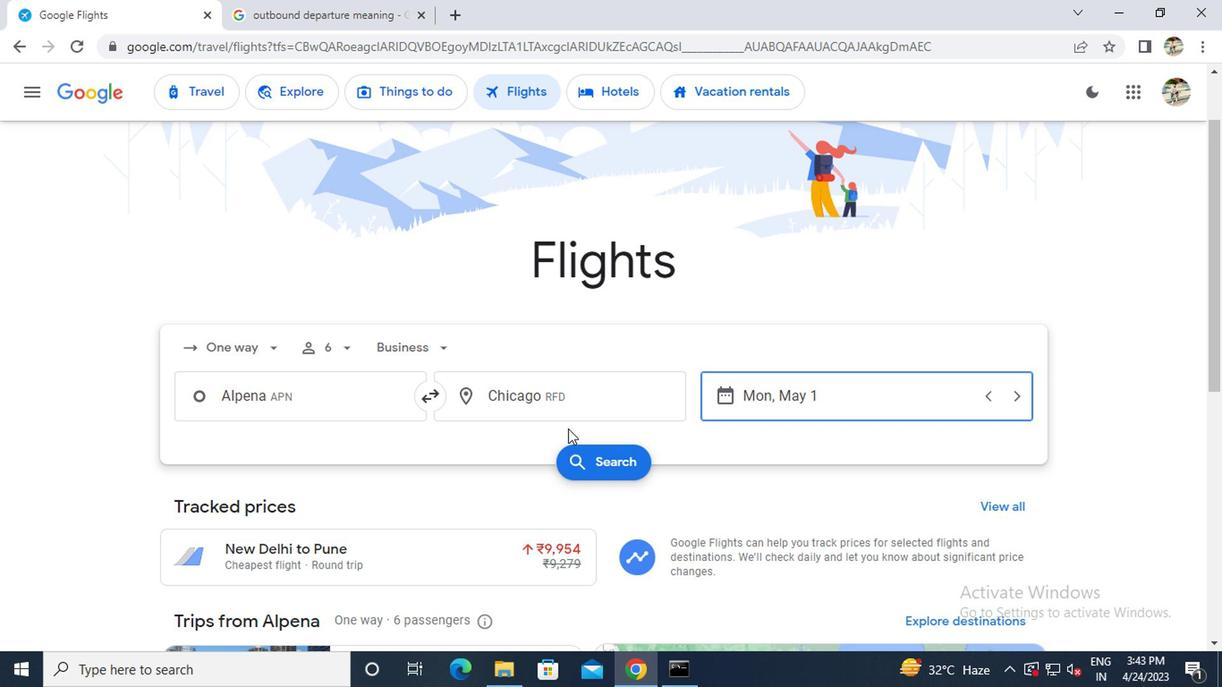 
Action: Mouse pressed left at (584, 456)
Screenshot: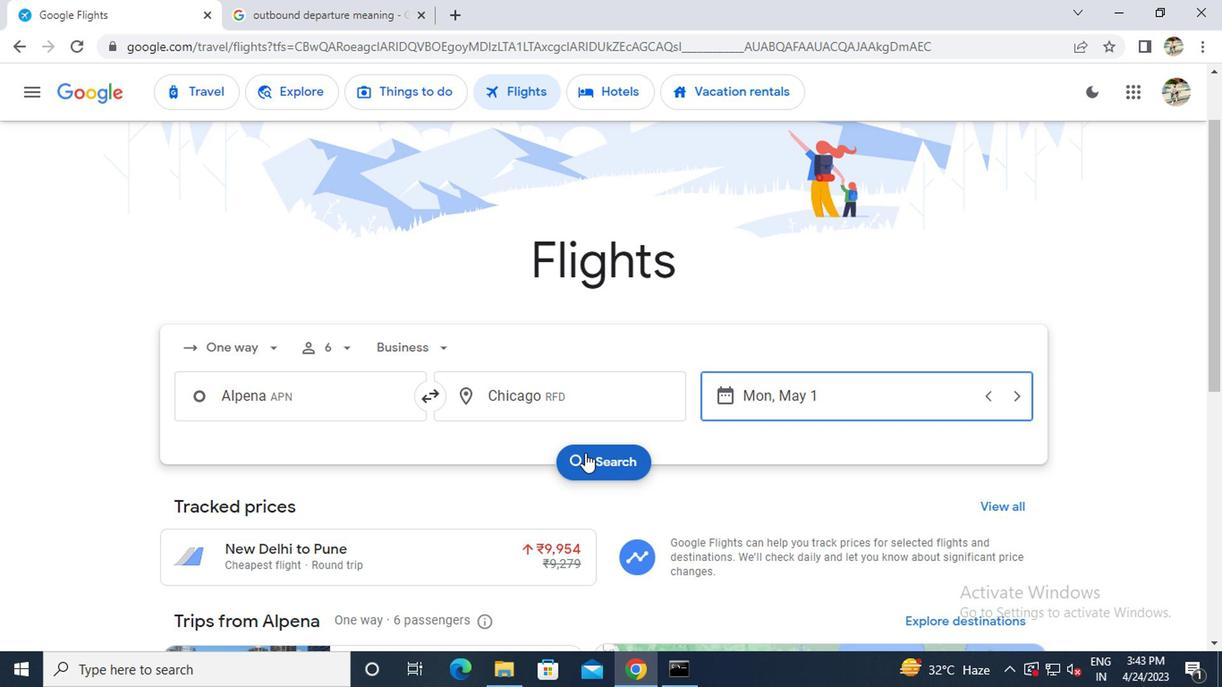 
Action: Mouse moved to (173, 266)
Screenshot: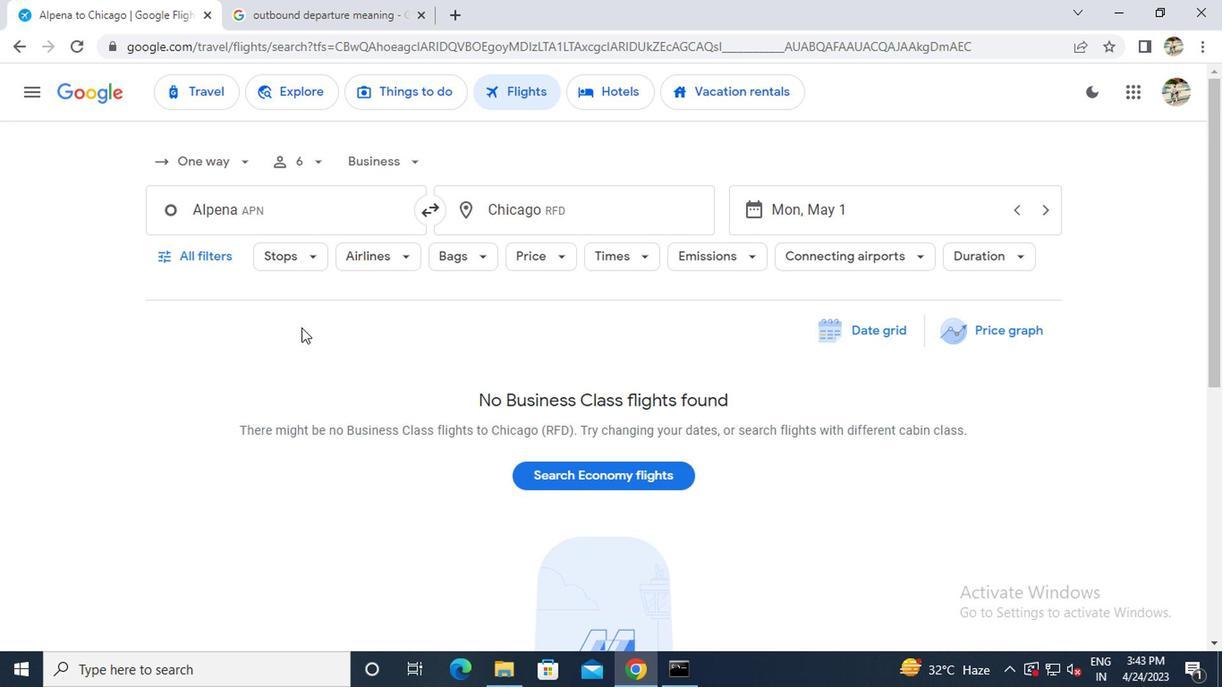 
Action: Mouse pressed left at (173, 266)
Screenshot: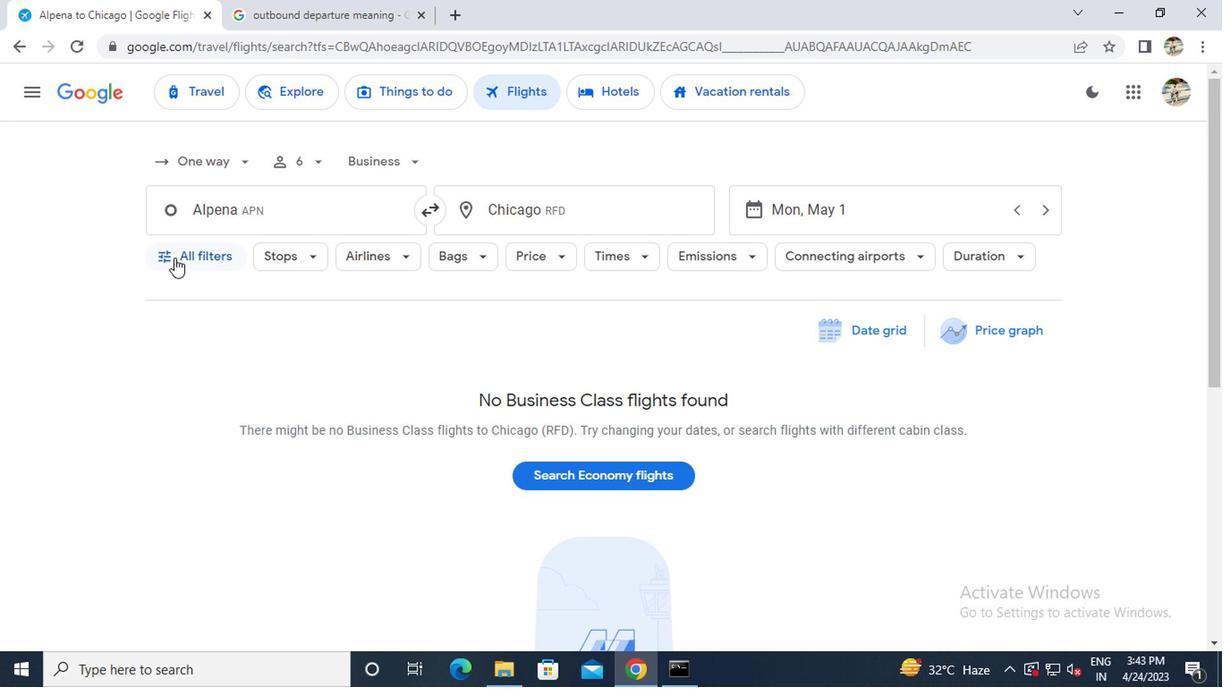 
Action: Mouse moved to (202, 366)
Screenshot: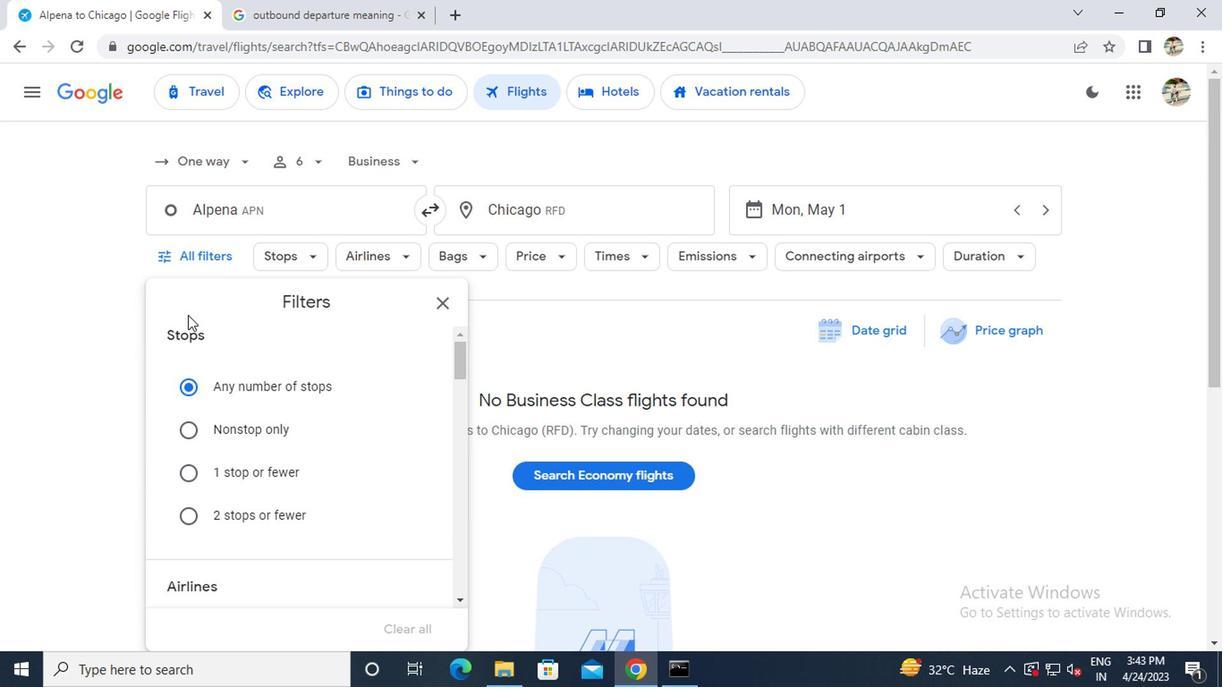 
Action: Mouse scrolled (202, 365) with delta (0, -1)
Screenshot: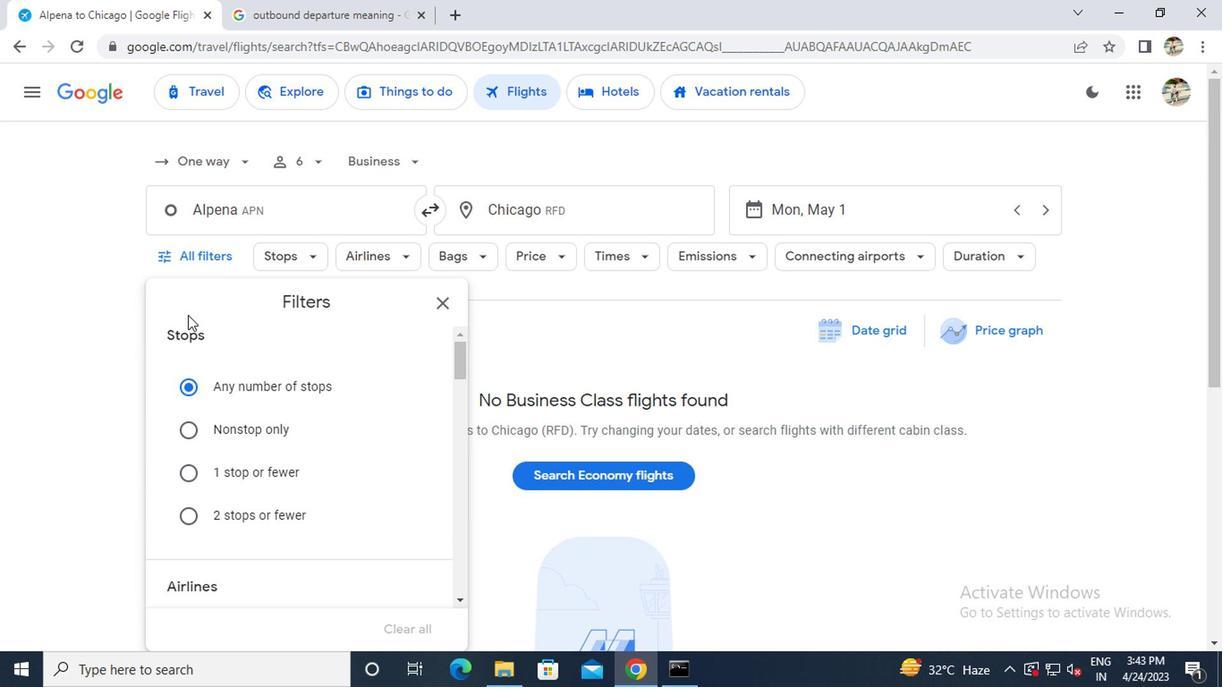 
Action: Mouse scrolled (202, 365) with delta (0, -1)
Screenshot: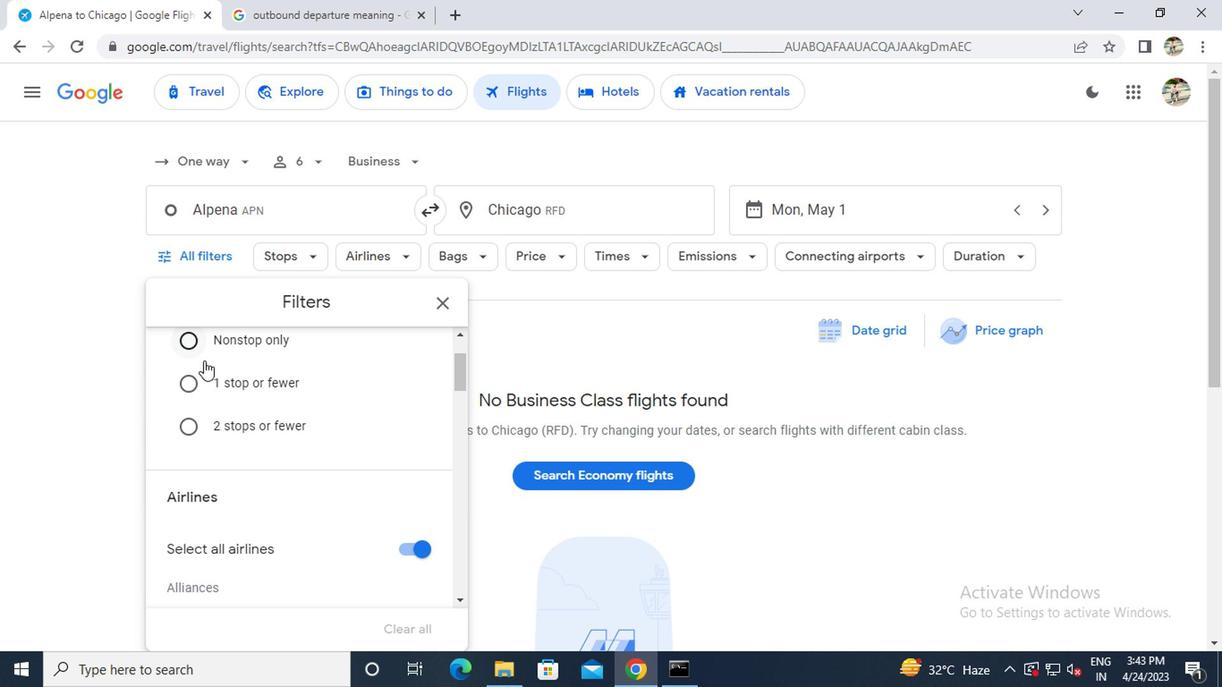 
Action: Mouse scrolled (202, 365) with delta (0, -1)
Screenshot: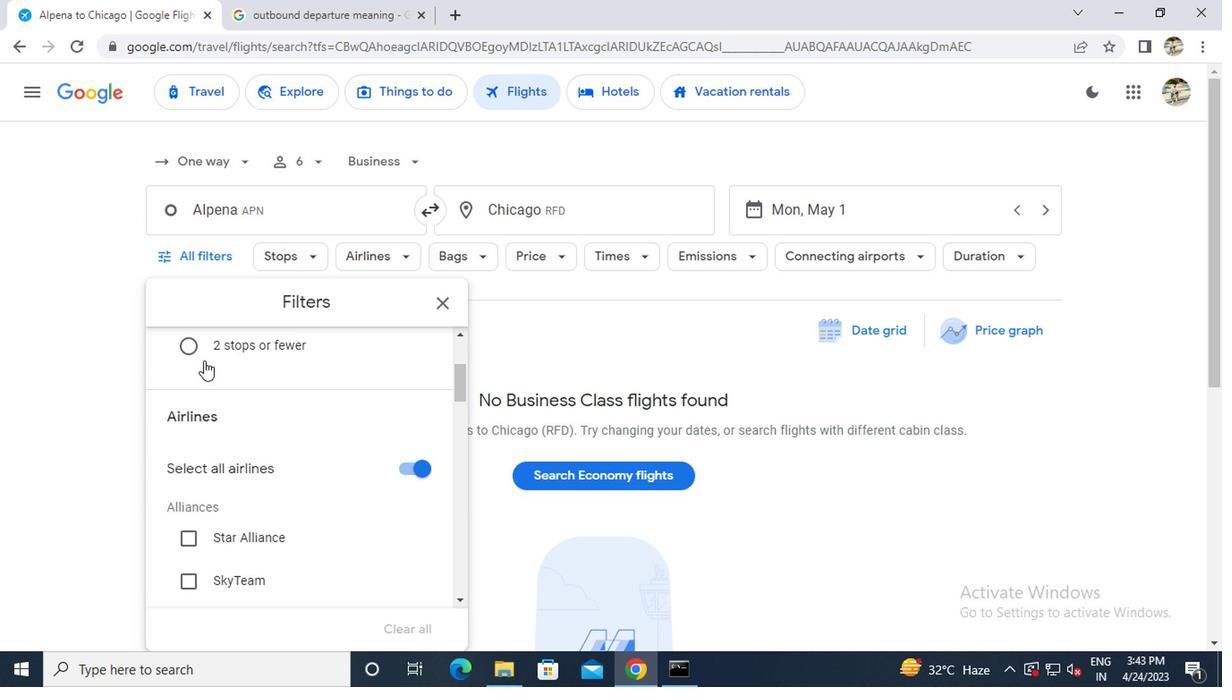 
Action: Mouse moved to (203, 366)
Screenshot: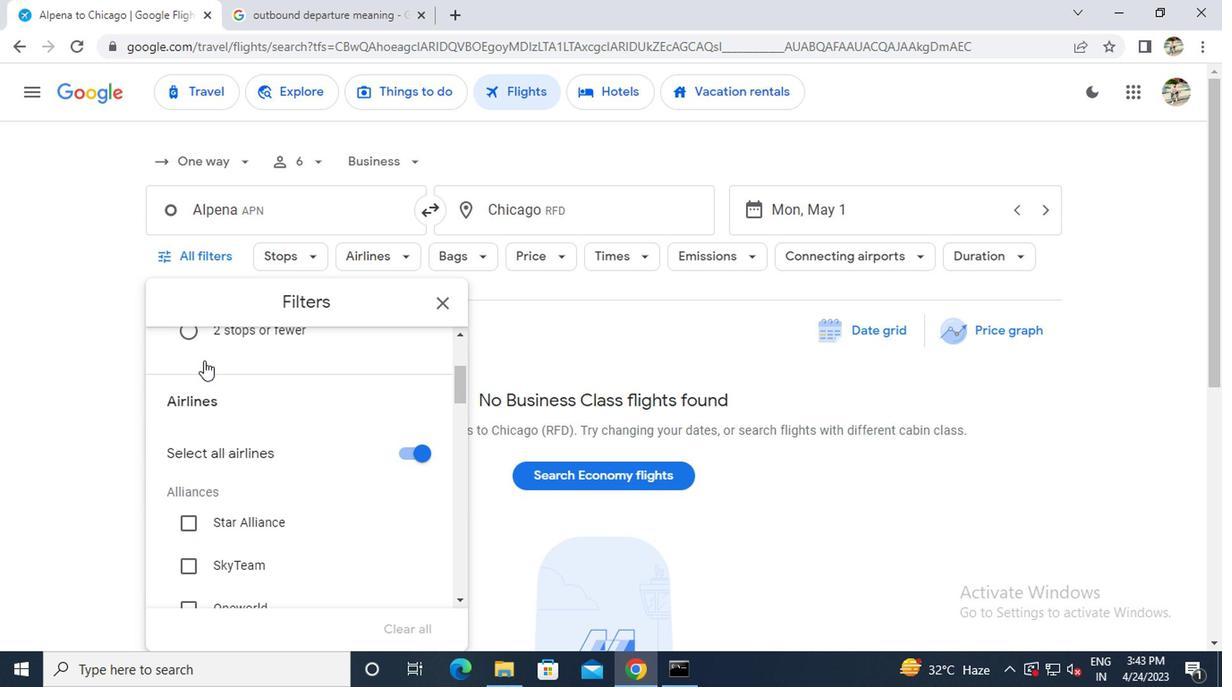 
Action: Mouse scrolled (203, 365) with delta (0, -1)
Screenshot: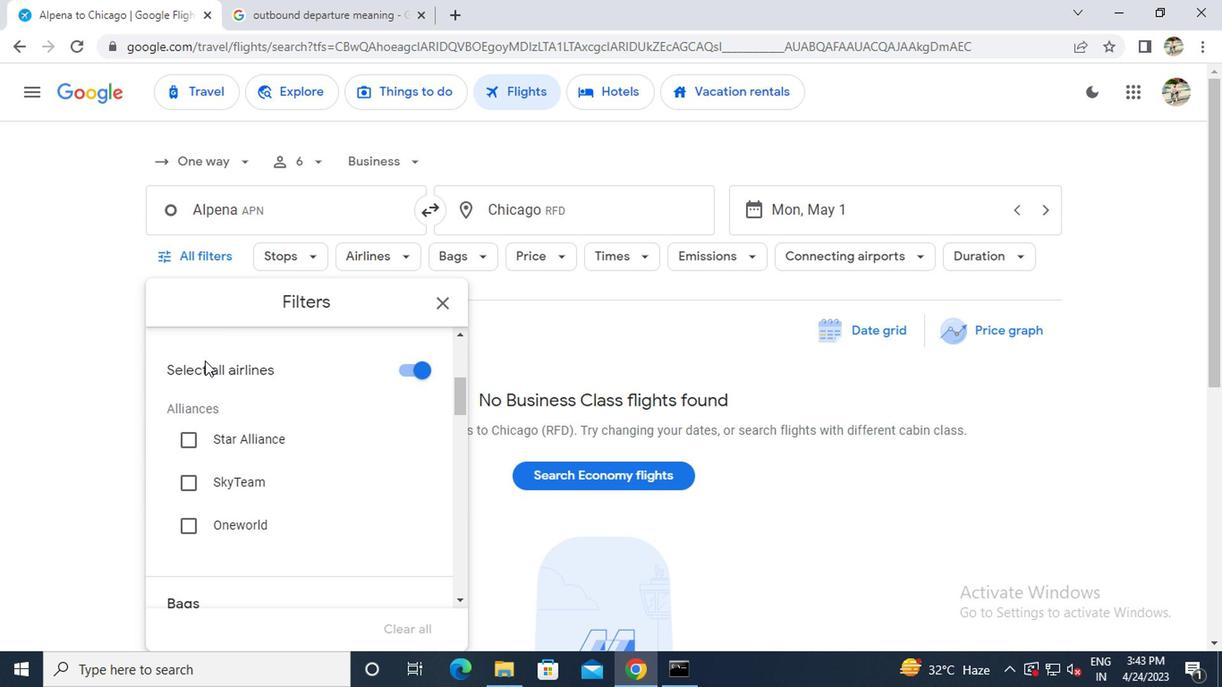 
Action: Mouse scrolled (203, 365) with delta (0, -1)
Screenshot: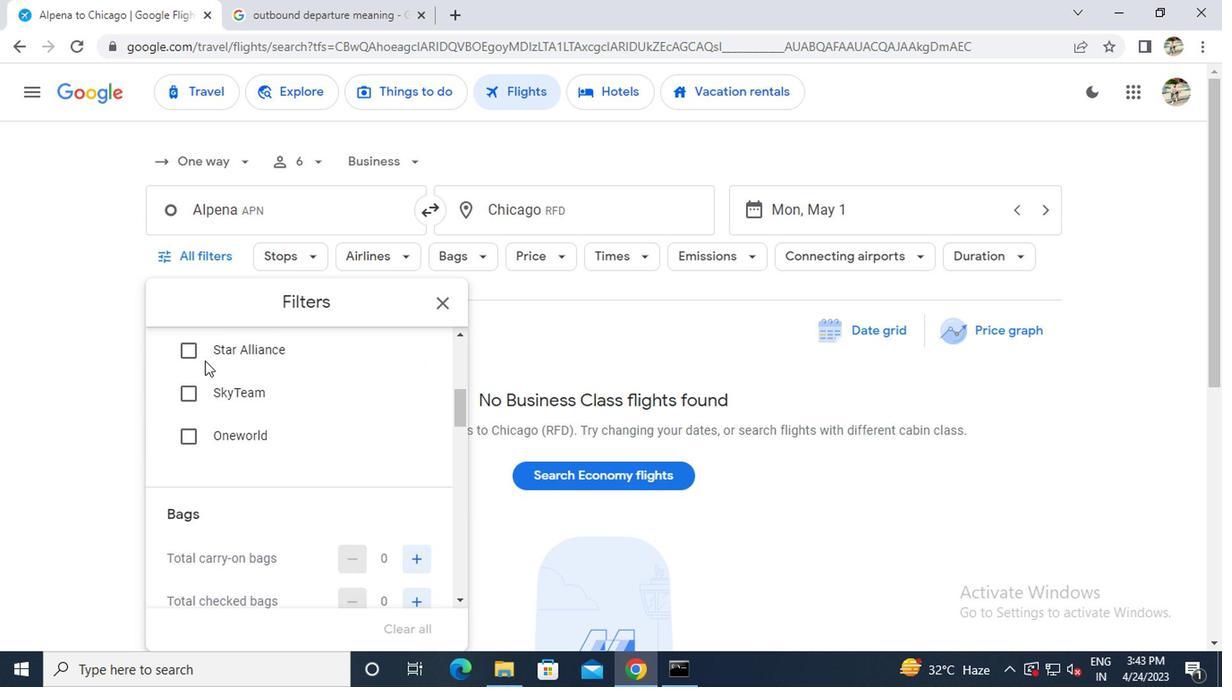 
Action: Mouse scrolled (203, 365) with delta (0, -1)
Screenshot: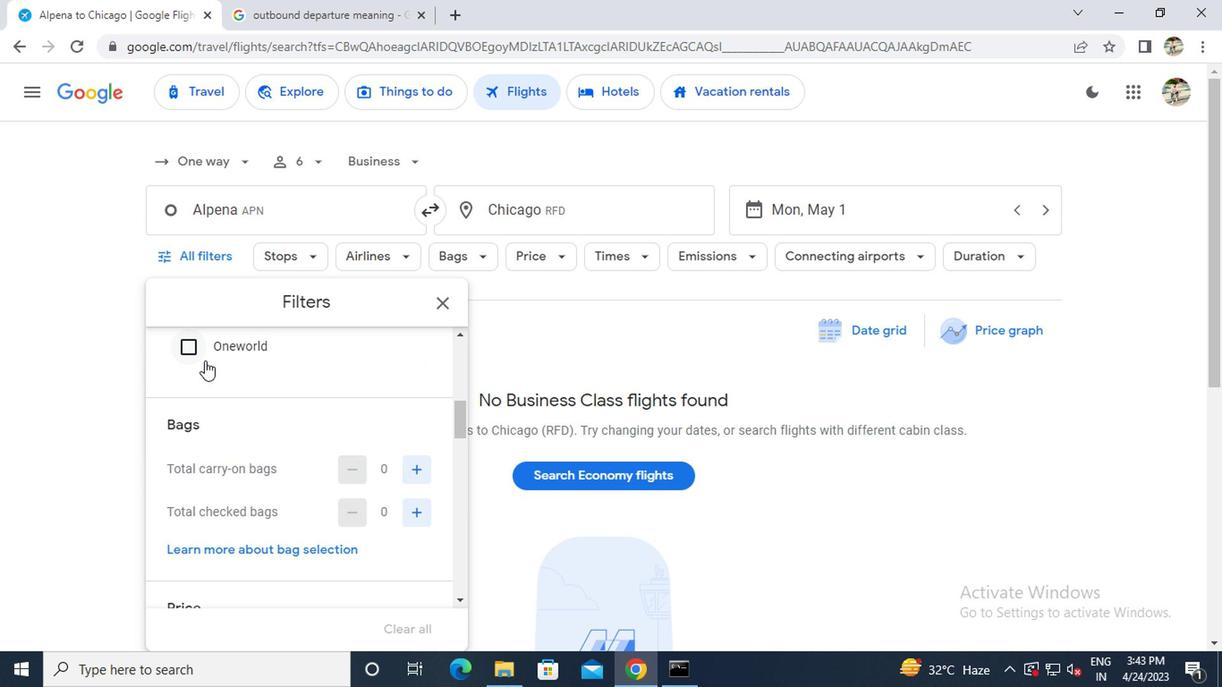
Action: Mouse moved to (410, 386)
Screenshot: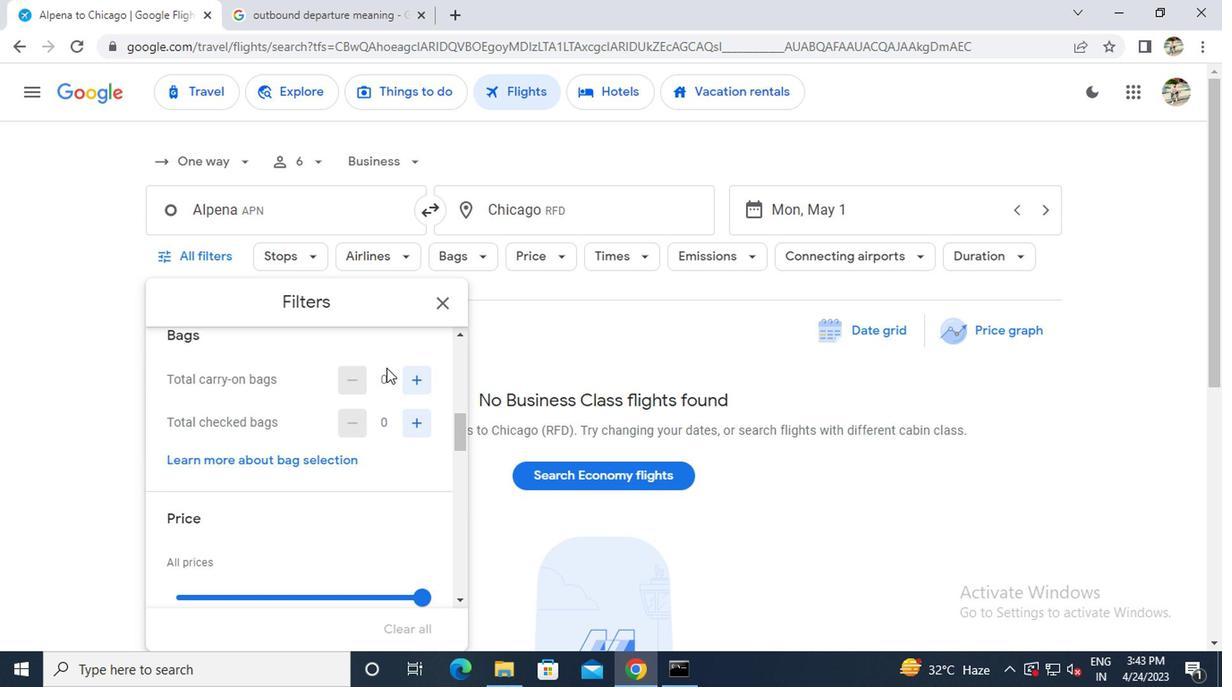 
Action: Mouse pressed left at (410, 386)
Screenshot: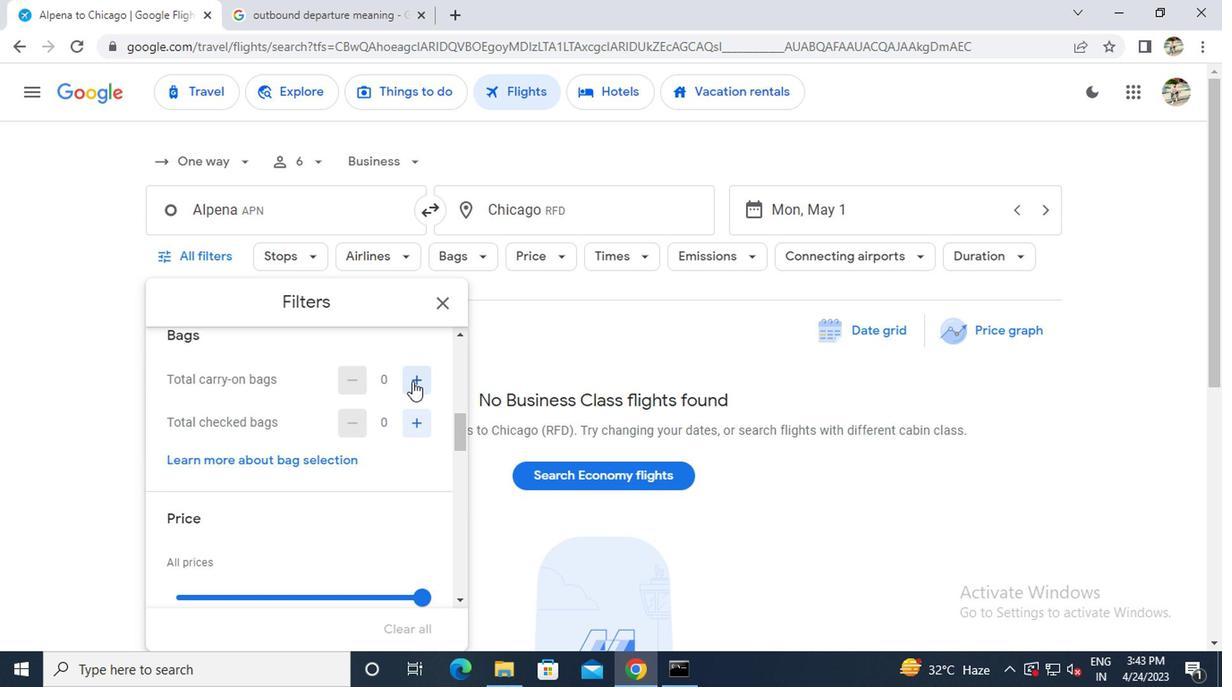 
Action: Mouse moved to (414, 426)
Screenshot: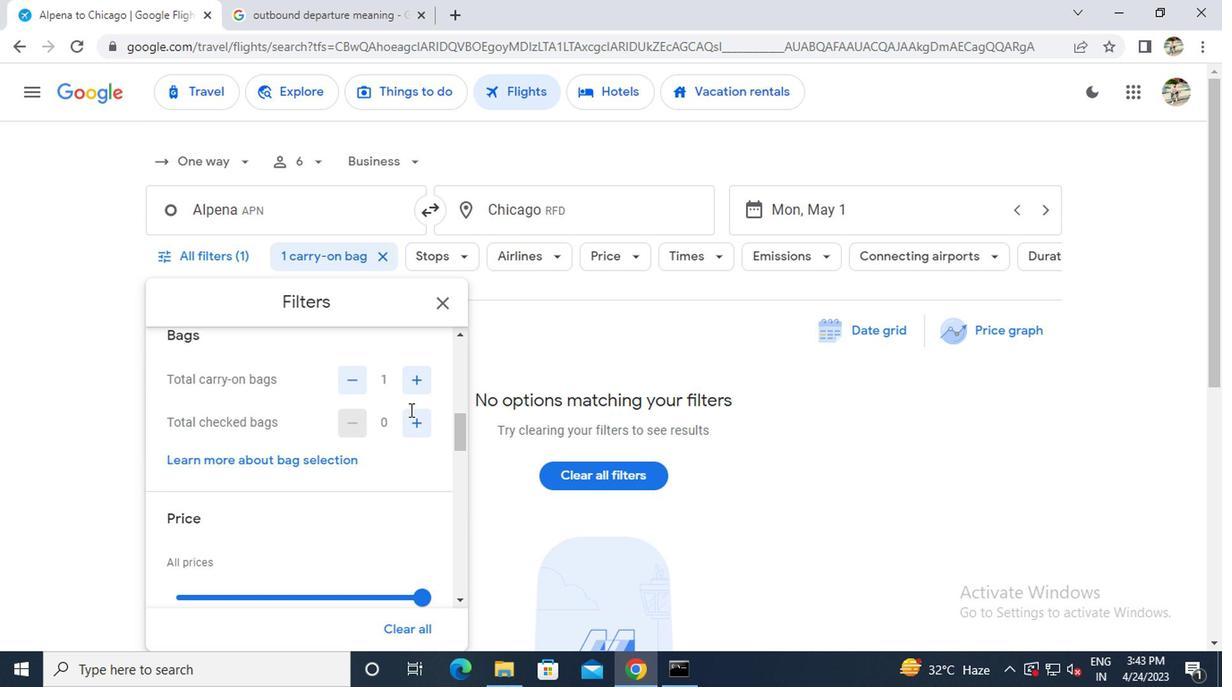 
Action: Mouse pressed left at (414, 426)
Screenshot: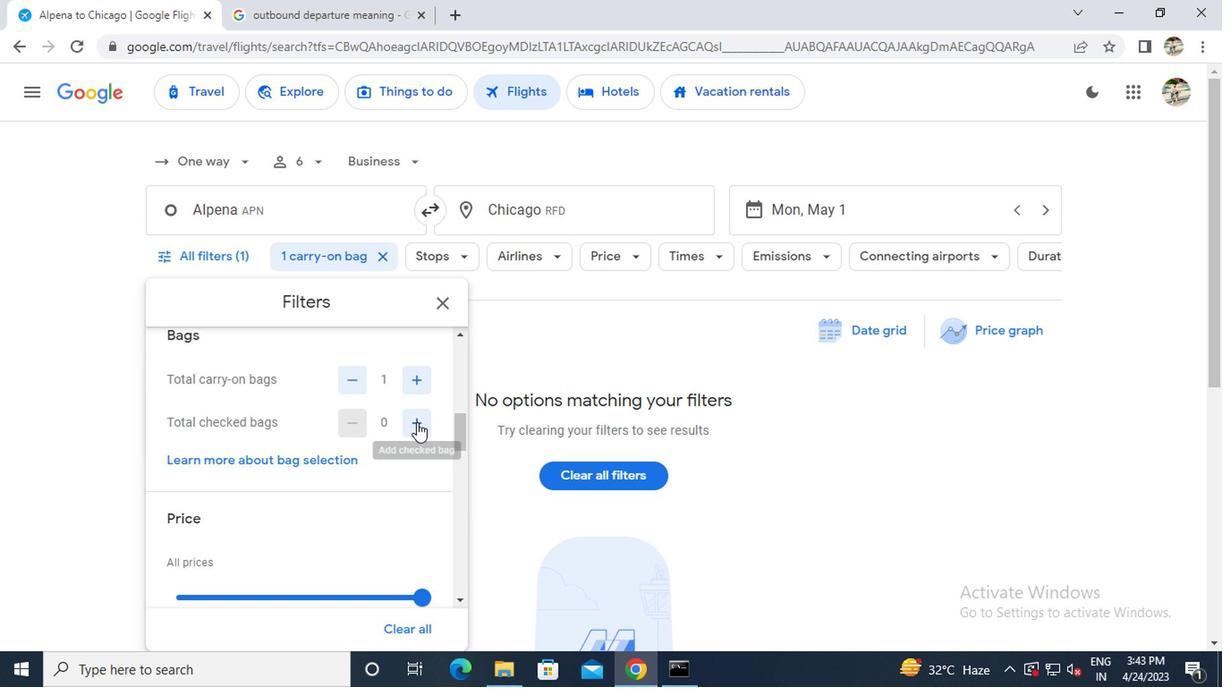 
Action: Mouse pressed left at (414, 426)
Screenshot: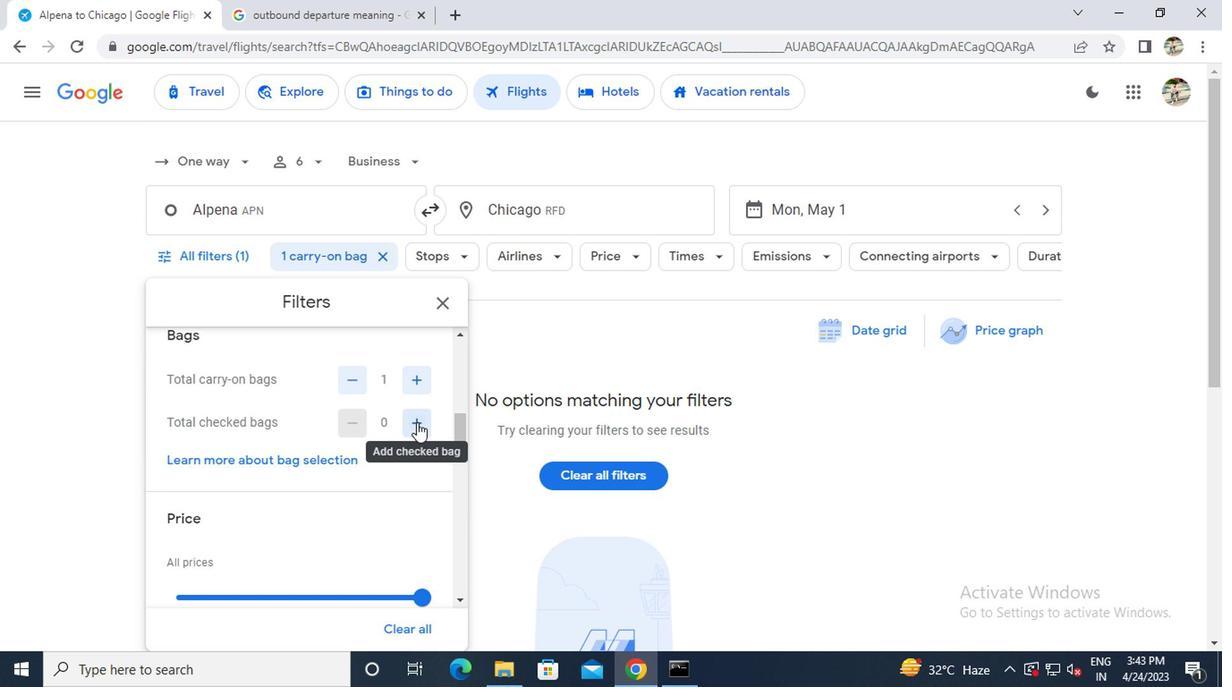 
Action: Mouse pressed left at (414, 426)
Screenshot: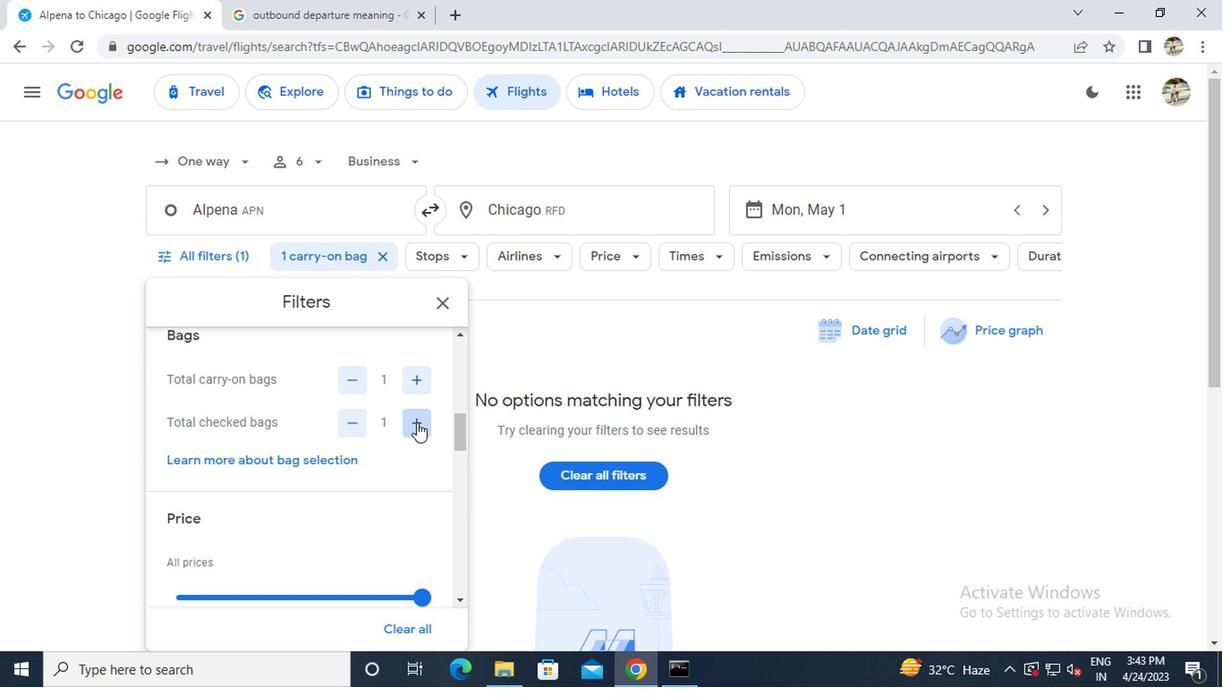 
Action: Mouse scrolled (414, 425) with delta (0, -1)
Screenshot: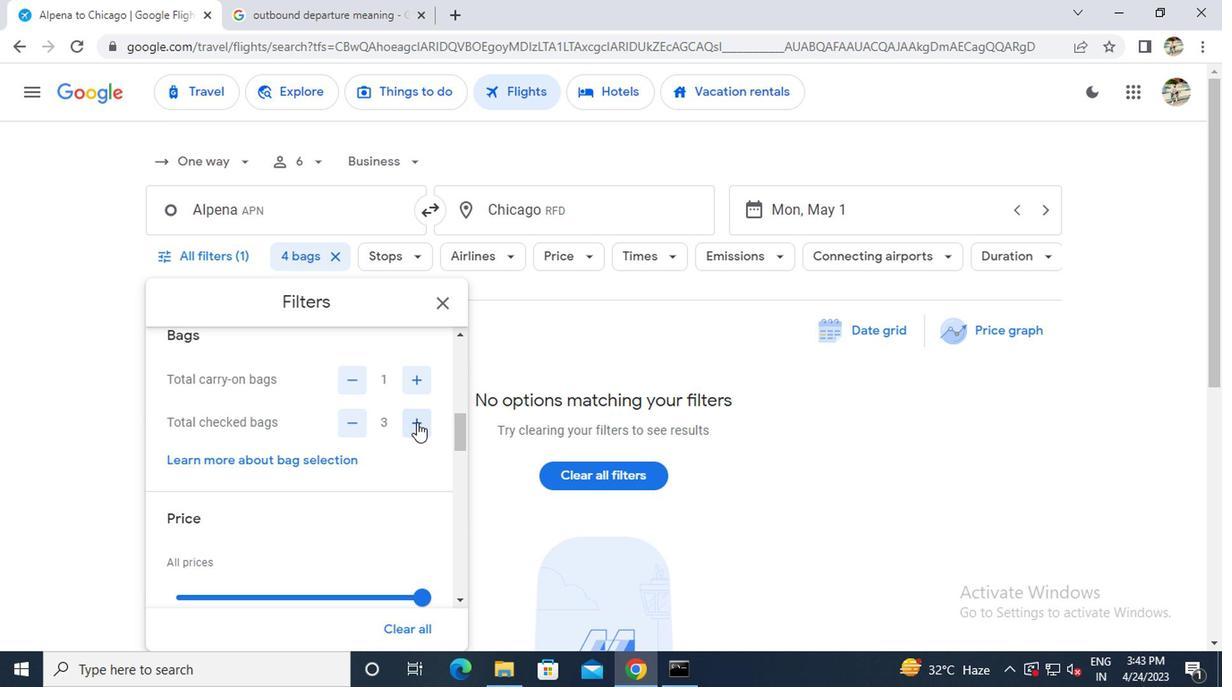 
Action: Mouse moved to (421, 517)
Screenshot: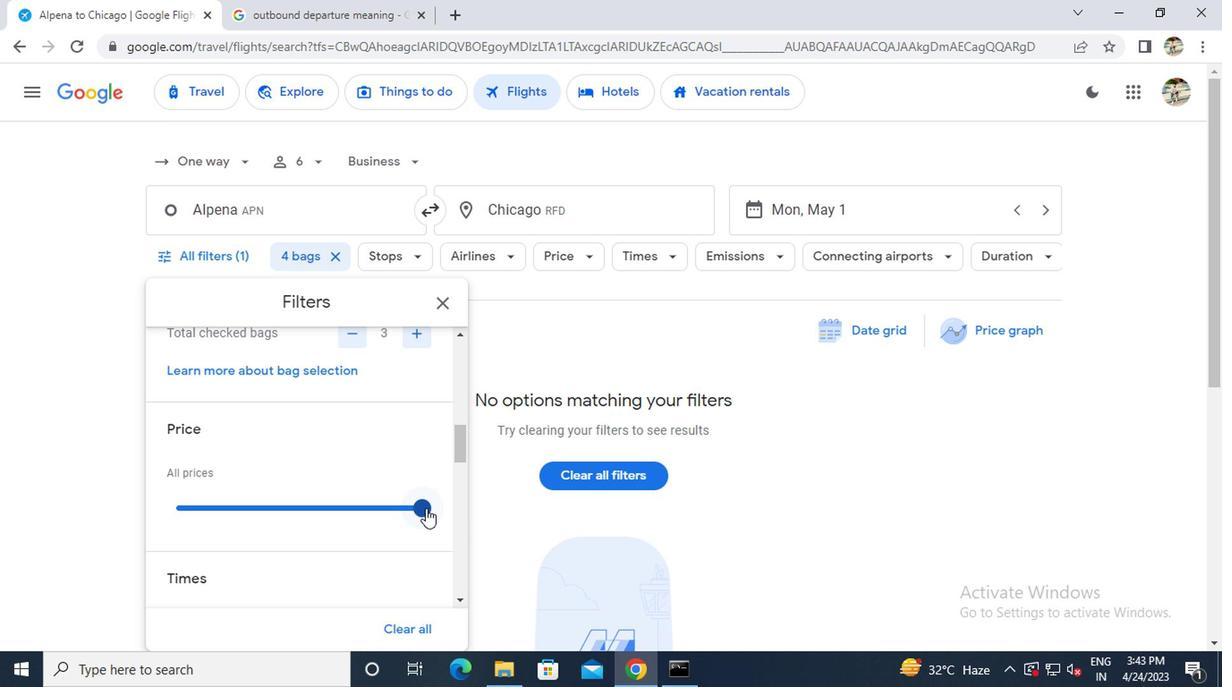 
Action: Mouse pressed left at (421, 517)
Screenshot: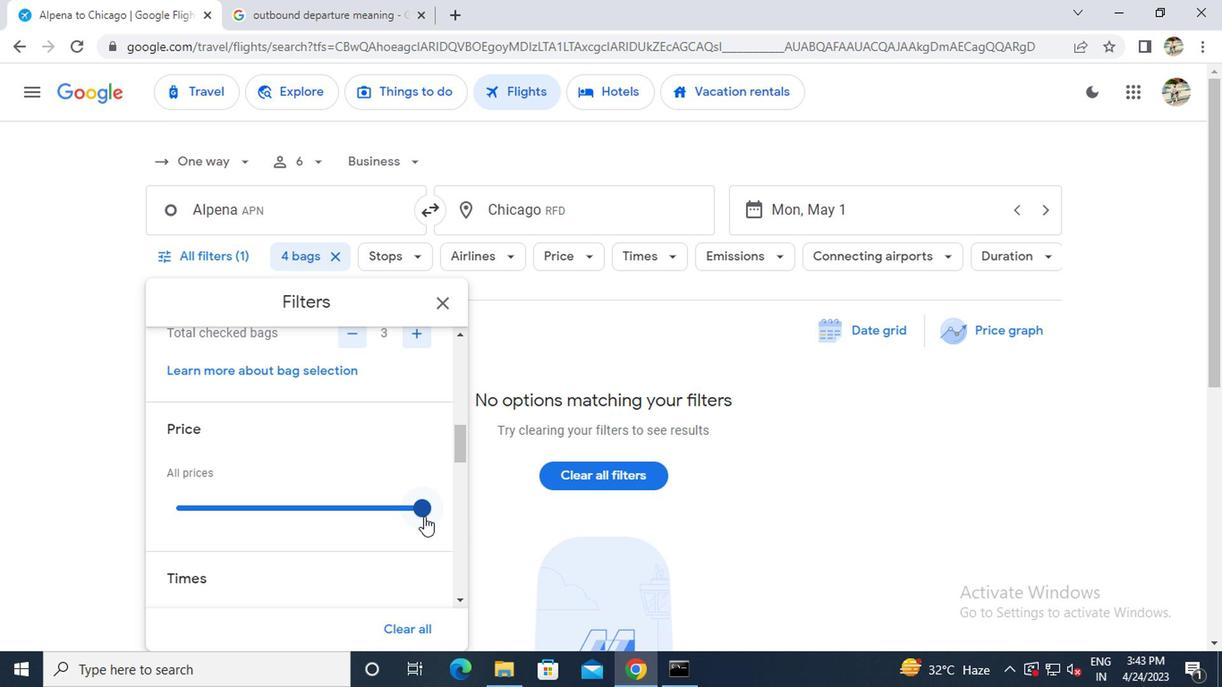 
Action: Mouse moved to (358, 521)
Screenshot: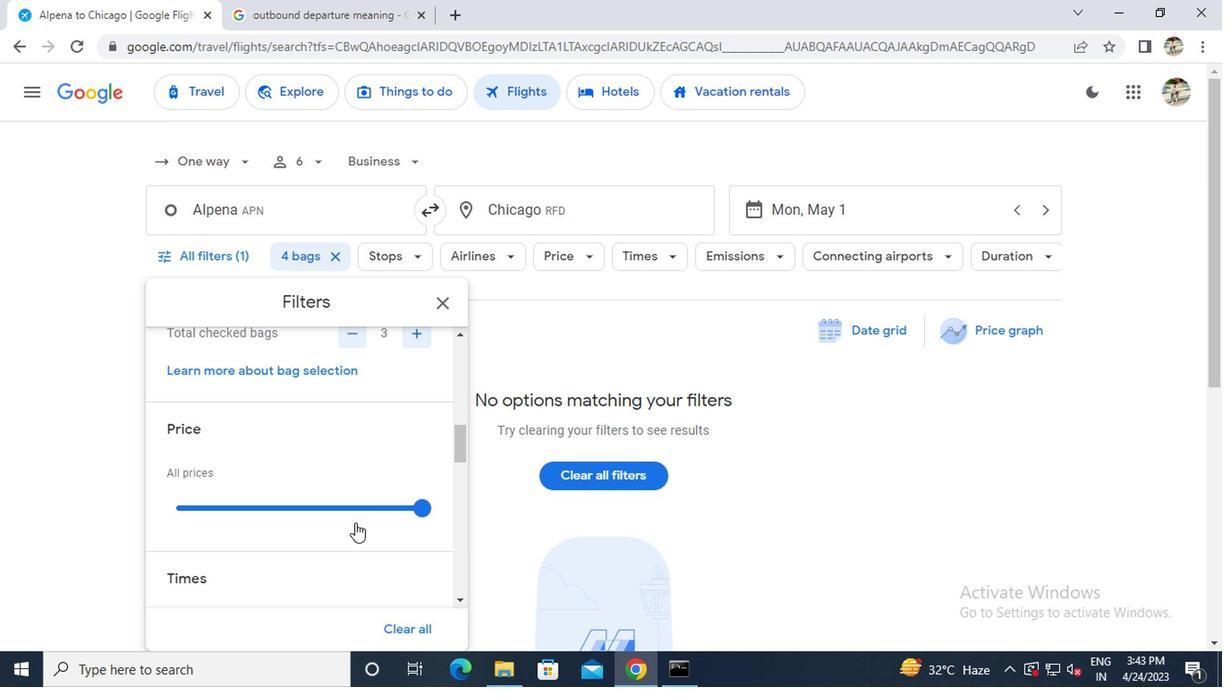 
Action: Mouse scrolled (358, 520) with delta (0, 0)
Screenshot: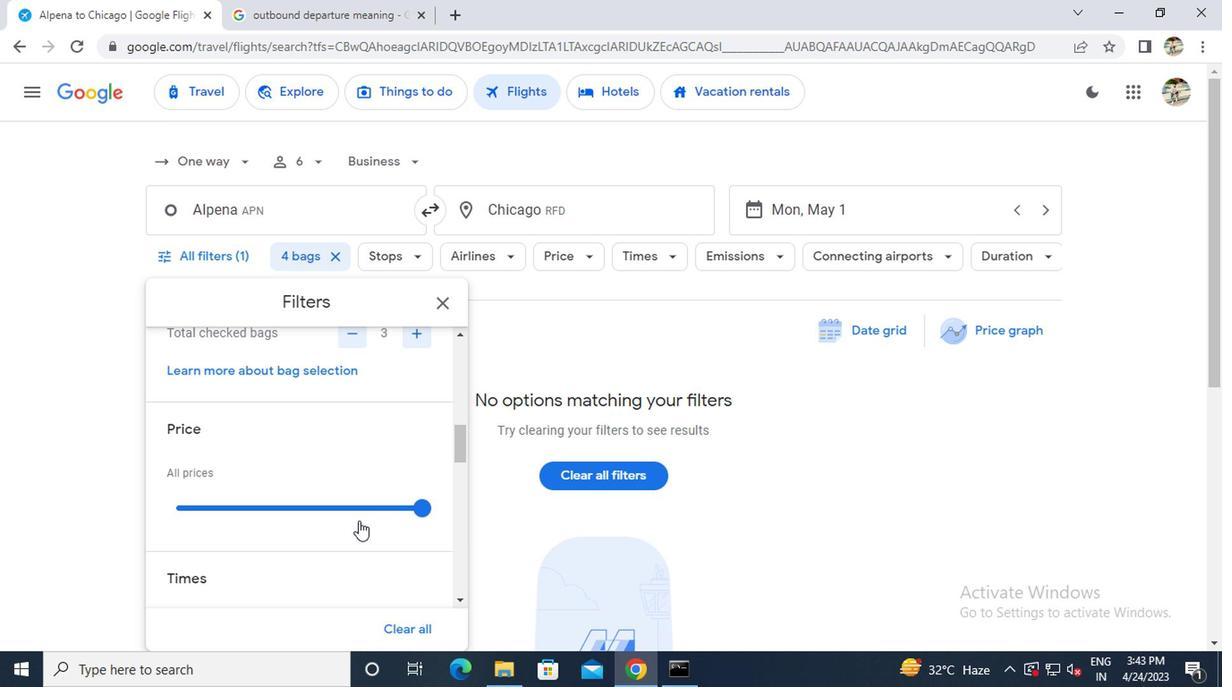
Action: Mouse scrolled (358, 520) with delta (0, 0)
Screenshot: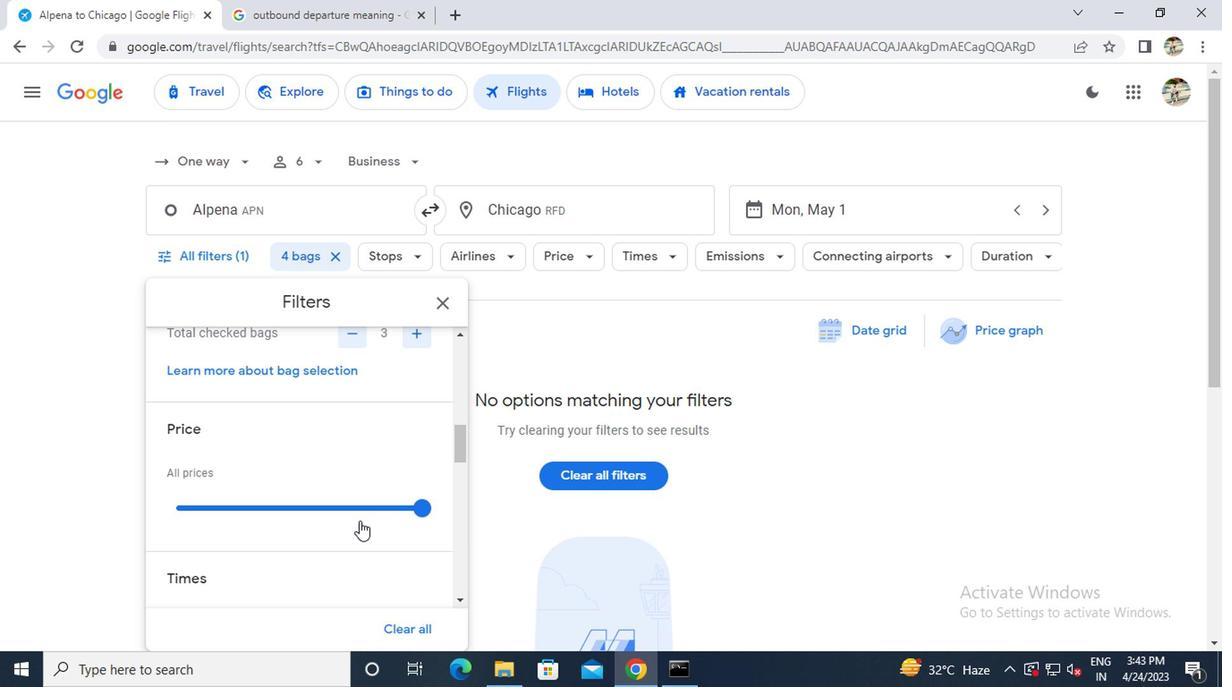 
Action: Mouse moved to (170, 532)
Screenshot: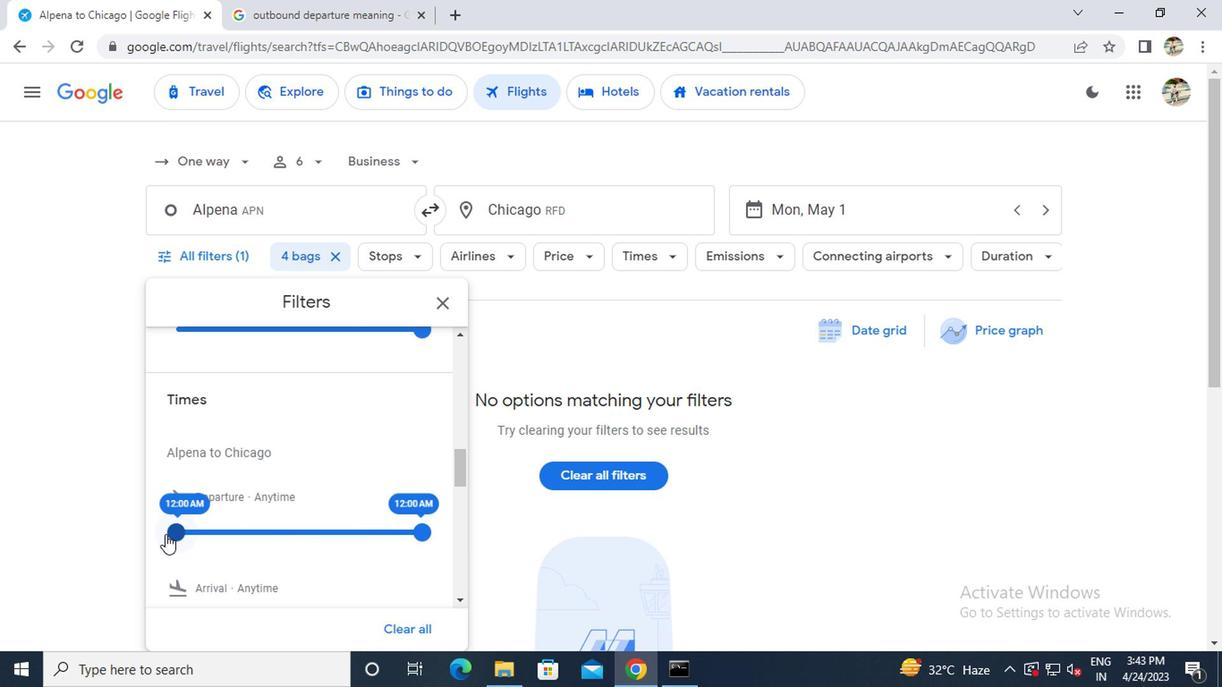 
Action: Mouse pressed left at (170, 532)
Screenshot: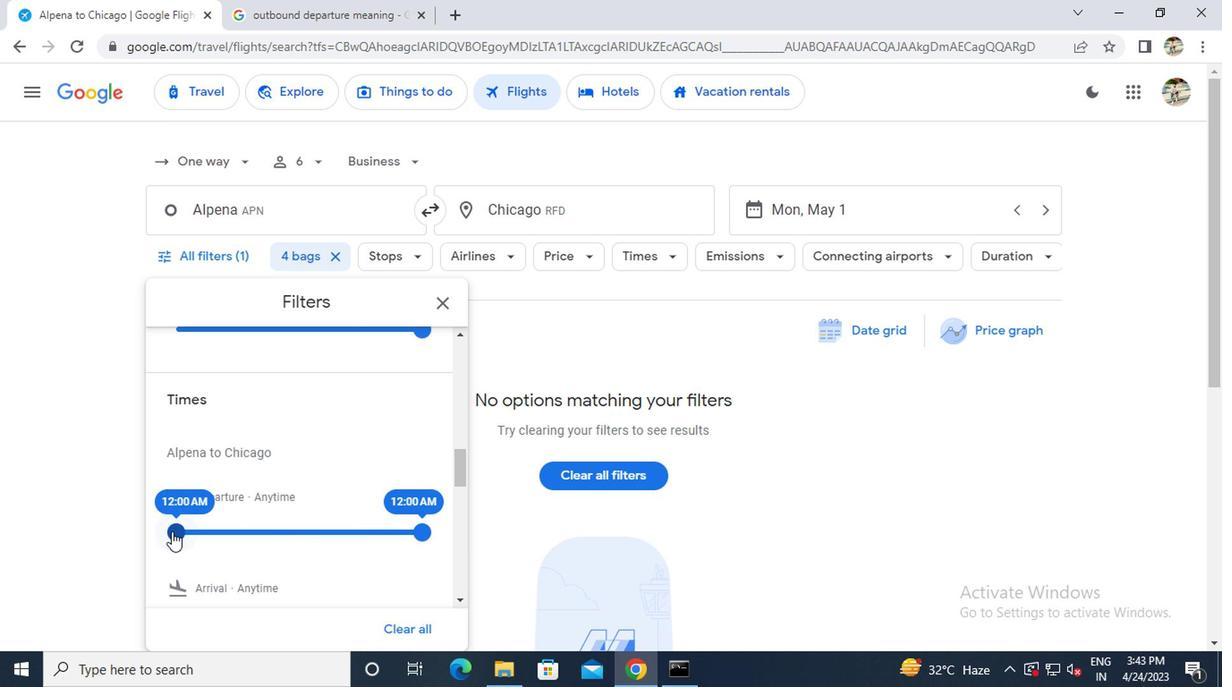 
Action: Mouse moved to (438, 309)
Screenshot: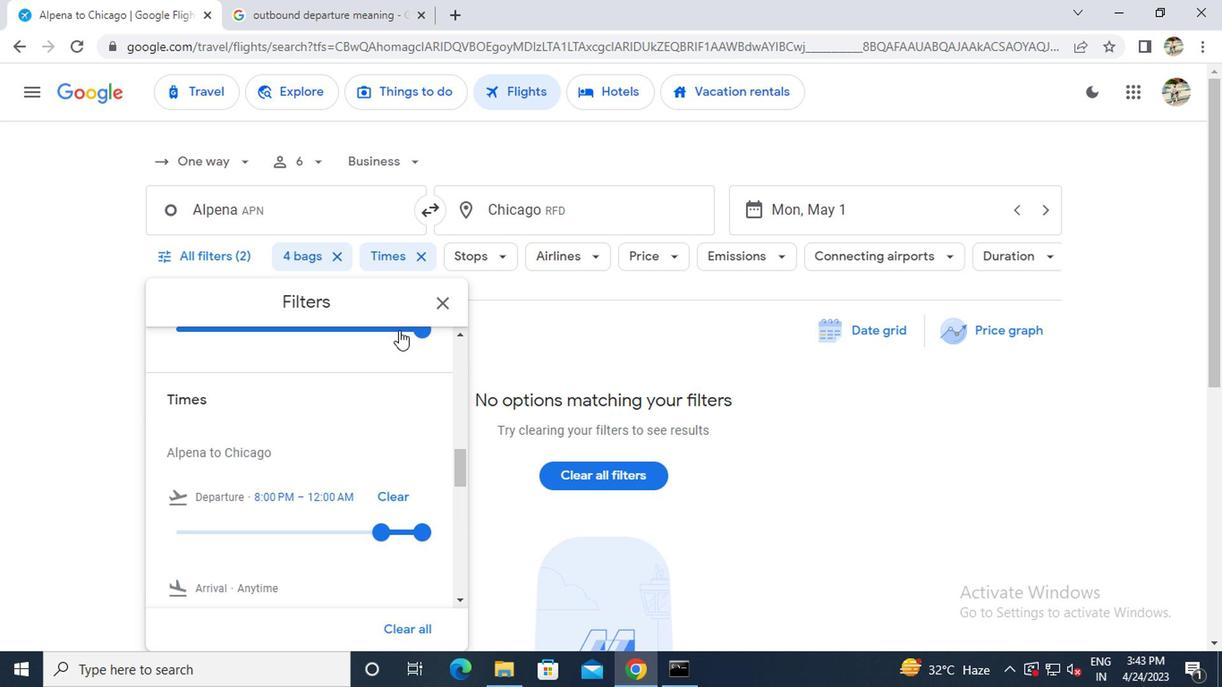 
Action: Mouse pressed left at (438, 309)
Screenshot: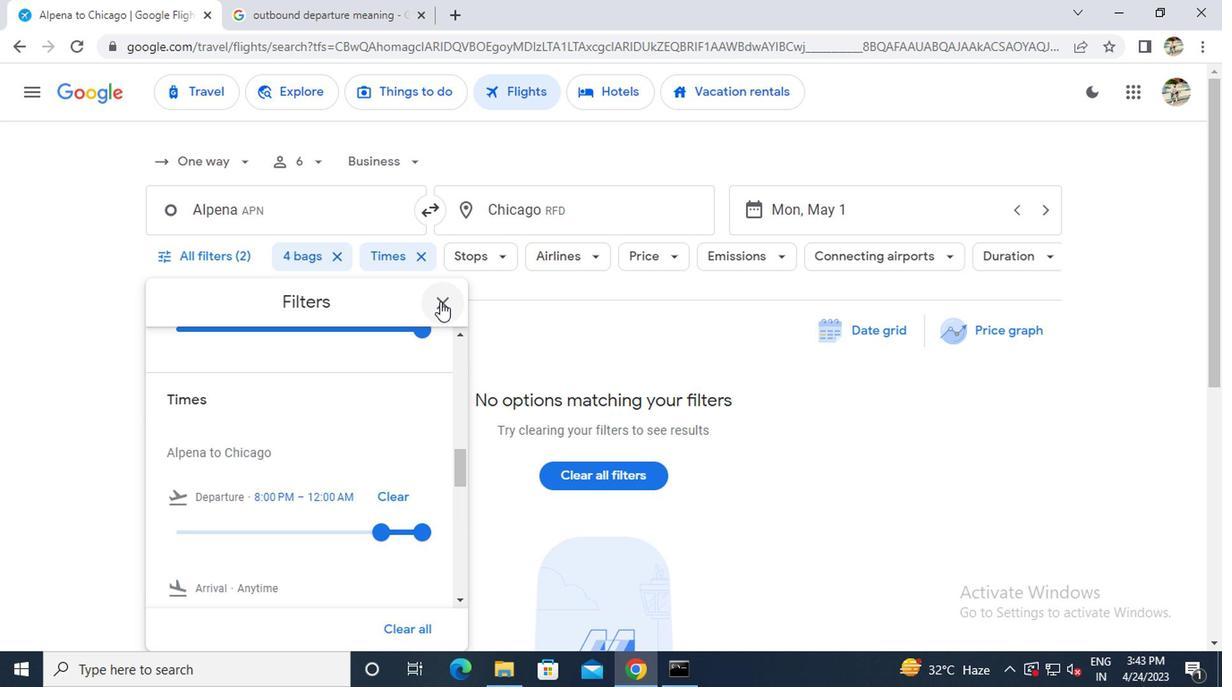 
